 Task: Look for space in Highland, United States from 10th June, 2023 to 25th June, 2023 for 4 adults in price range Rs.10000 to Rs.15000. Place can be private room with 4 bedrooms having 4 beds and 4 bathrooms. Property type can be house, flat, guest house, hotel. Amenities needed are: wifi, TV, free parkinig on premises, gym, breakfast. Booking option can be shelf check-in. Required host language is English.
Action: Mouse moved to (443, 126)
Screenshot: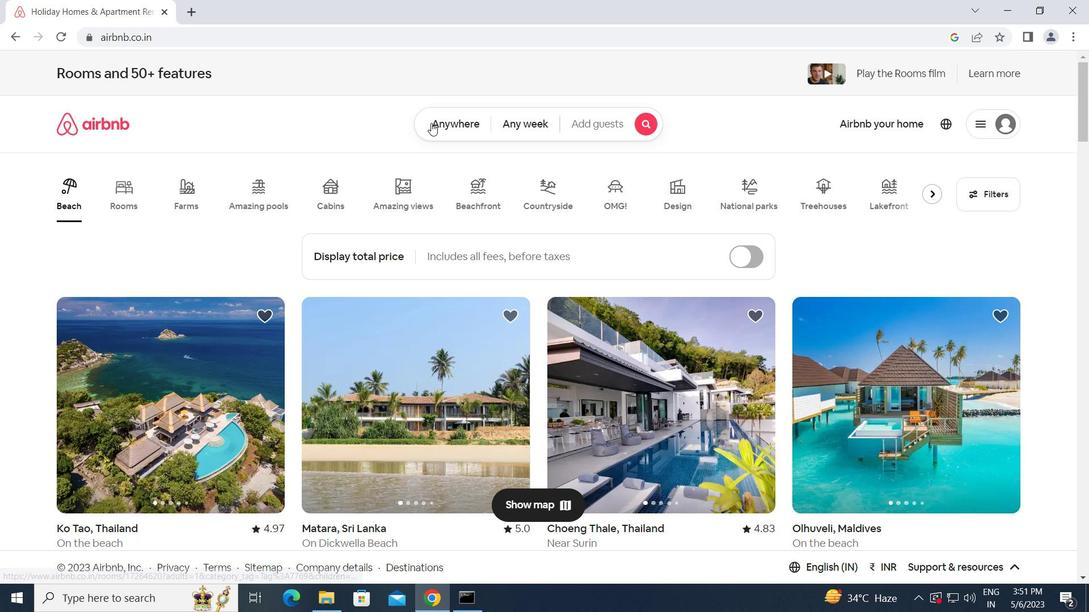 
Action: Mouse pressed left at (443, 126)
Screenshot: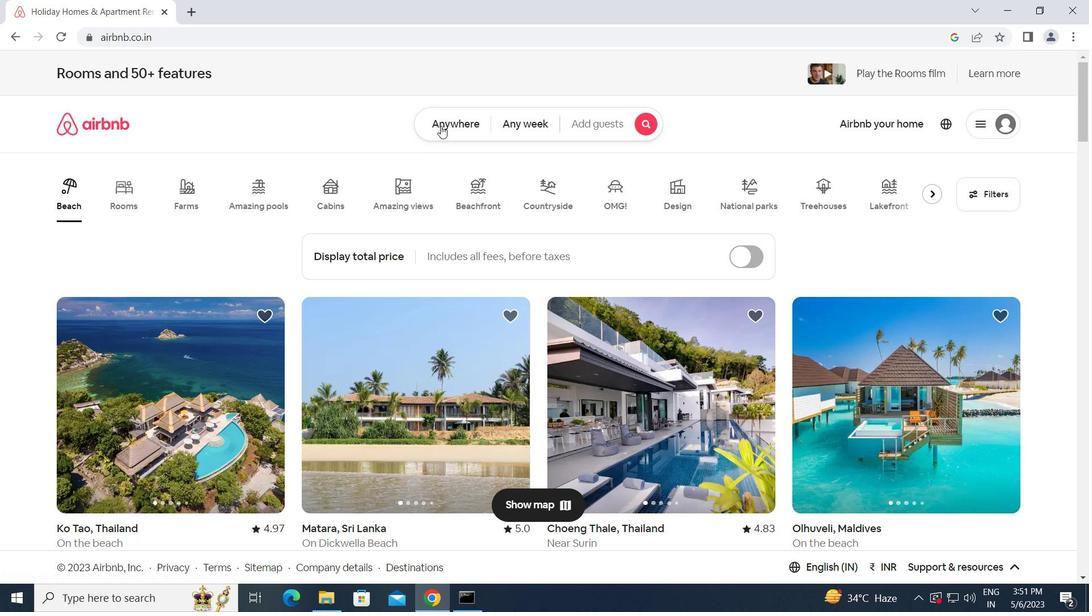
Action: Mouse moved to (372, 182)
Screenshot: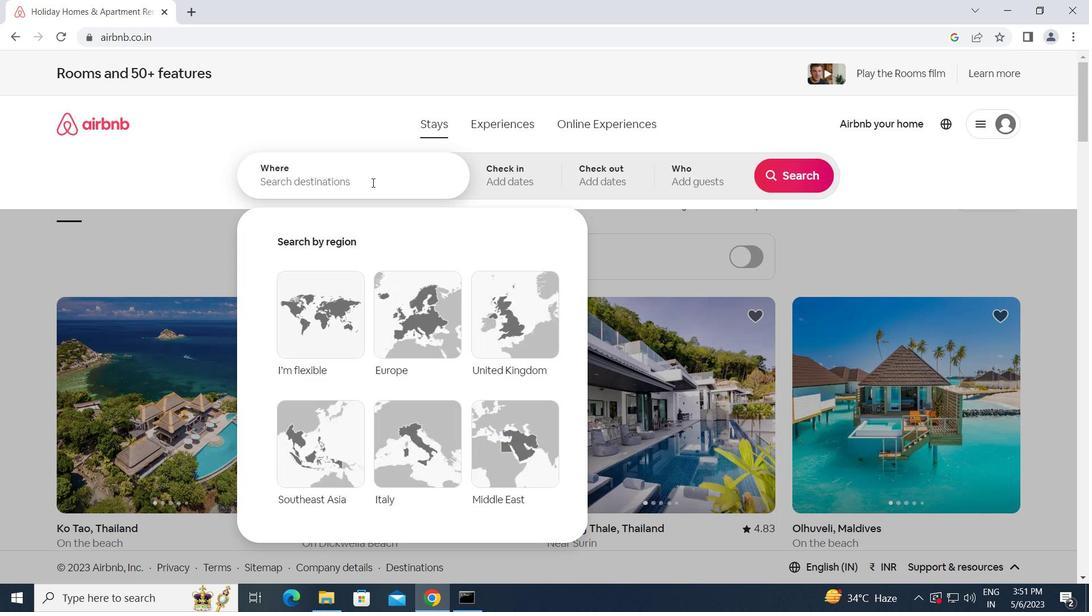 
Action: Mouse pressed left at (372, 182)
Screenshot: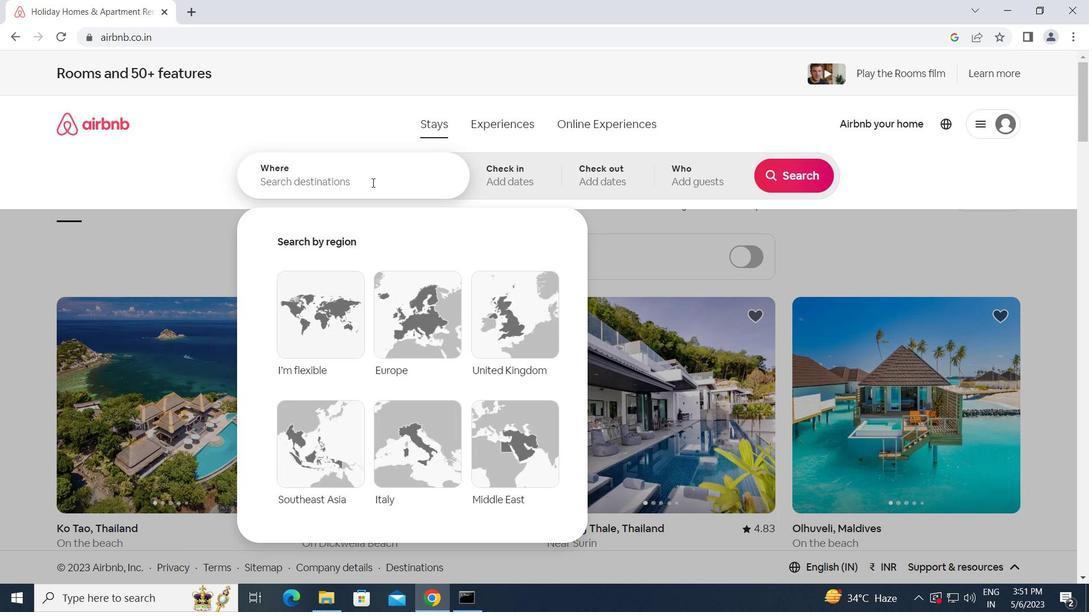
Action: Key pressed h<Key.caps_lock>ighland,<Key.space><Key.caps_lock>u<Key.caps_lock>nited<Key.space><Key.caps_lock>s<Key.caps_lock>tates<Key.enter>
Screenshot: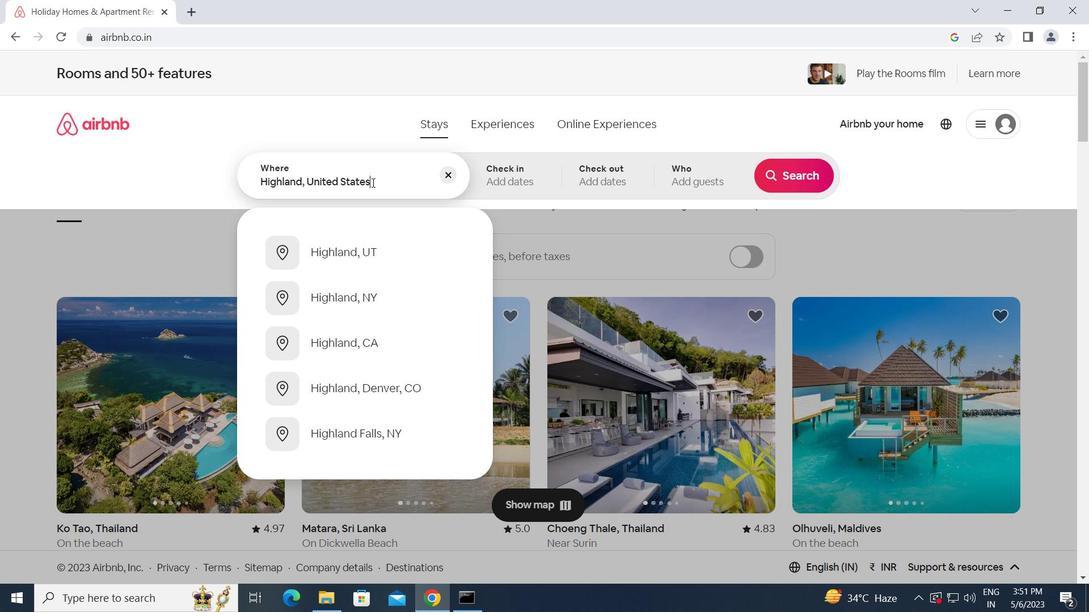 
Action: Mouse moved to (771, 385)
Screenshot: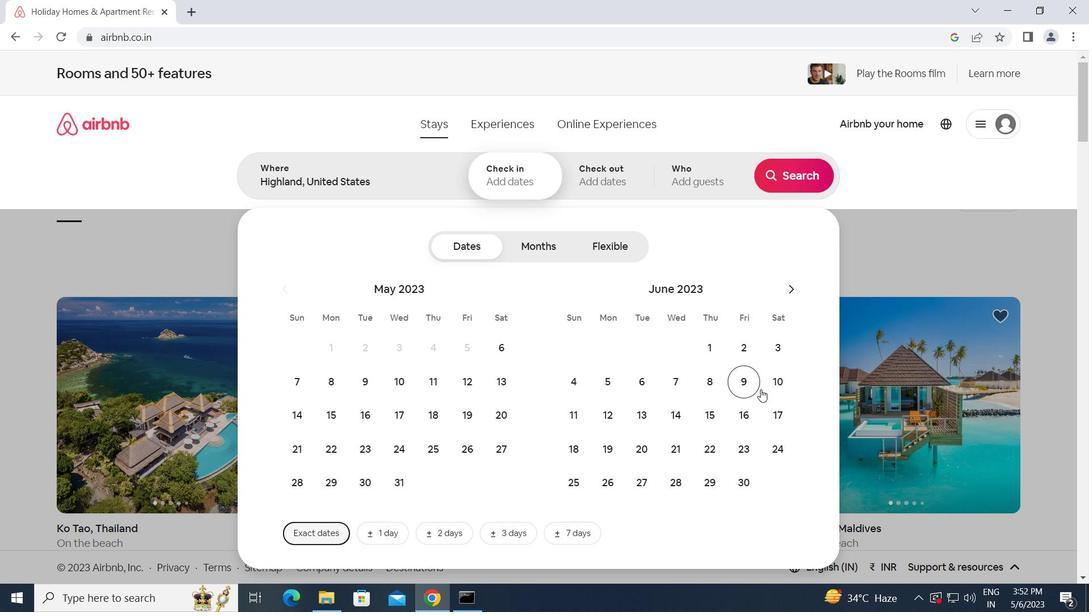 
Action: Mouse pressed left at (771, 385)
Screenshot: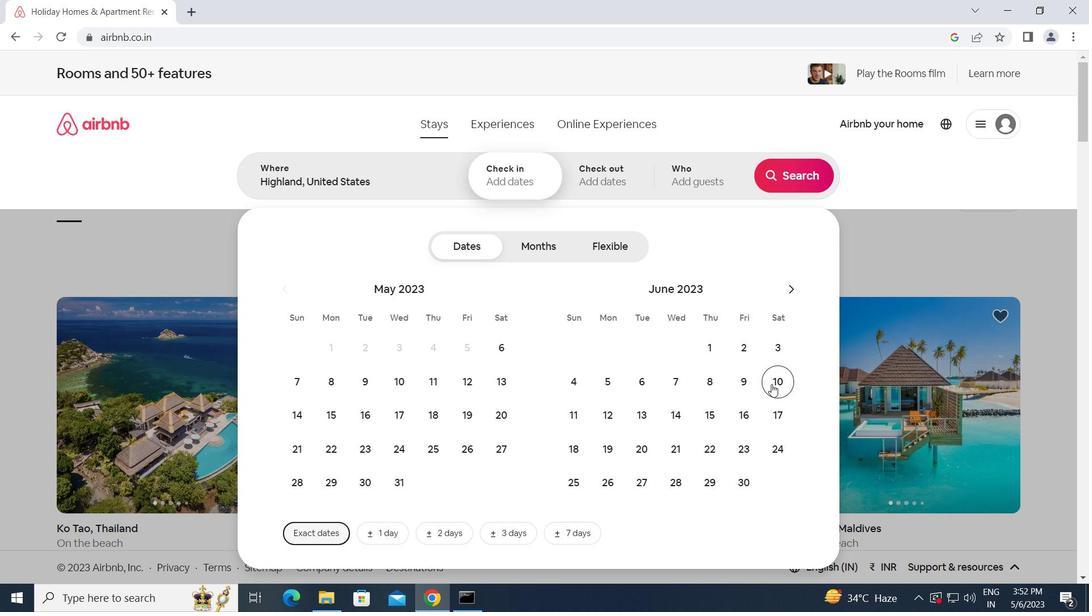 
Action: Mouse moved to (571, 481)
Screenshot: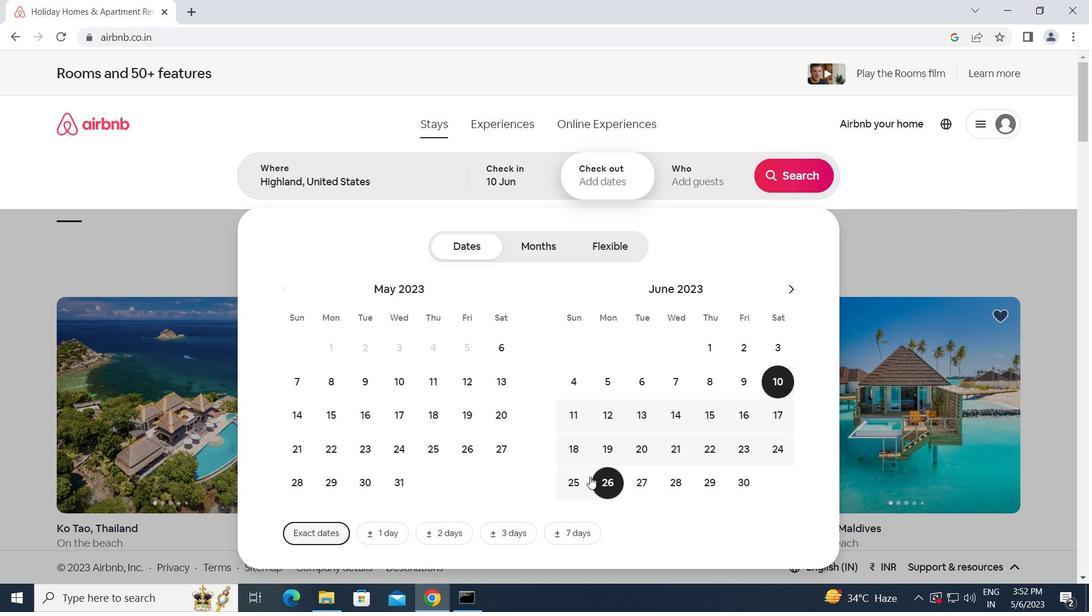 
Action: Mouse pressed left at (571, 481)
Screenshot: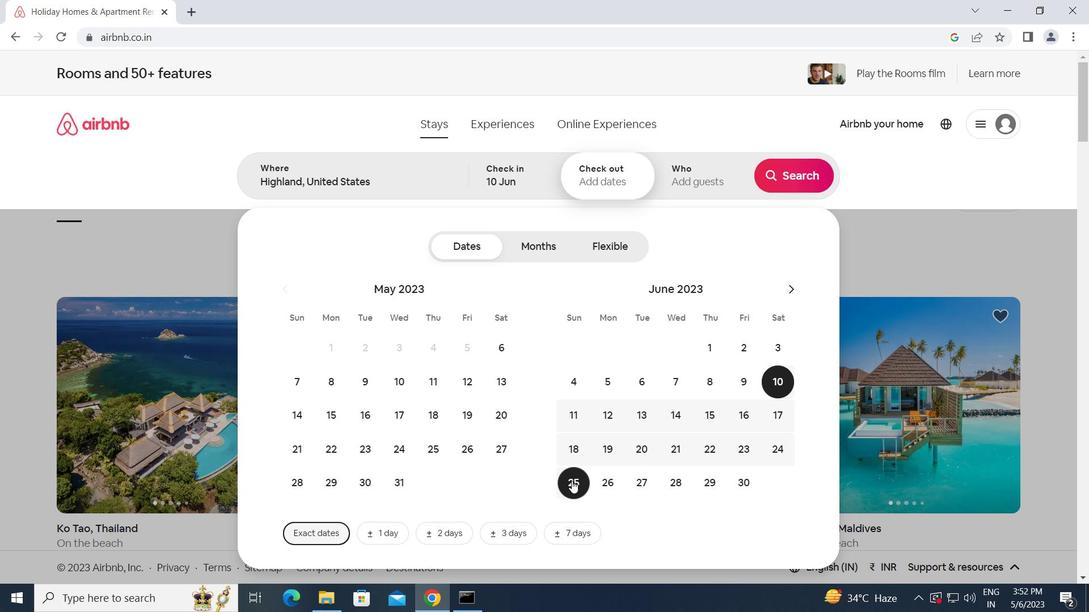 
Action: Mouse moved to (698, 177)
Screenshot: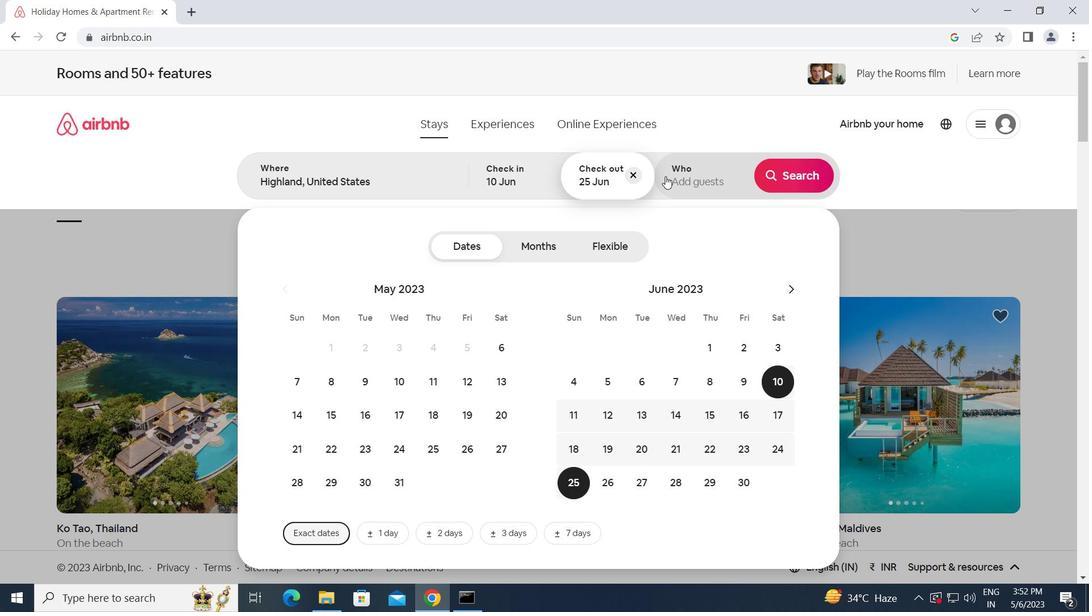 
Action: Mouse pressed left at (698, 177)
Screenshot: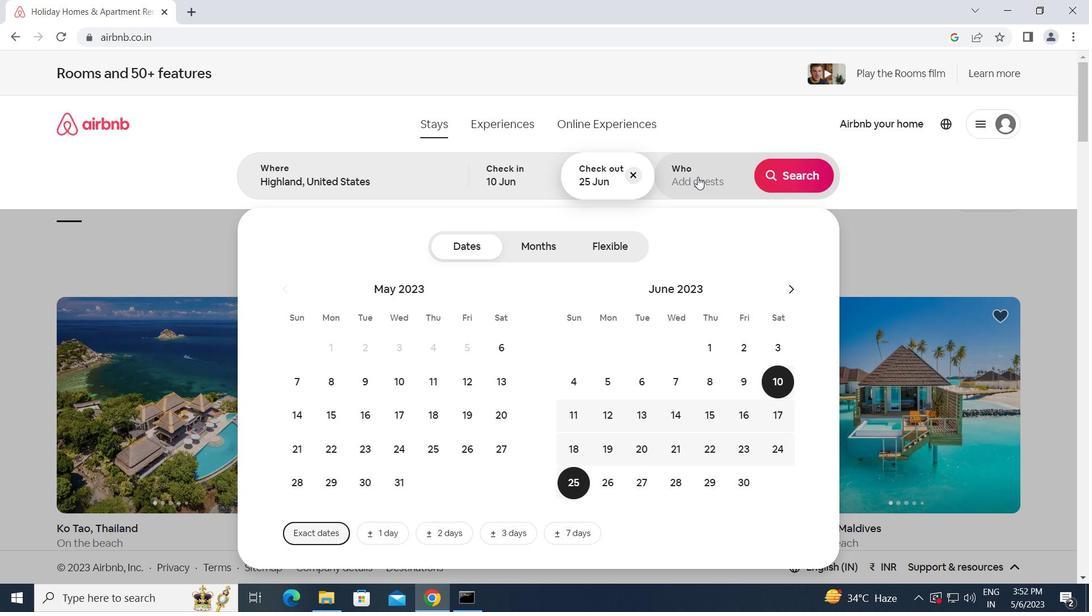 
Action: Mouse moved to (795, 258)
Screenshot: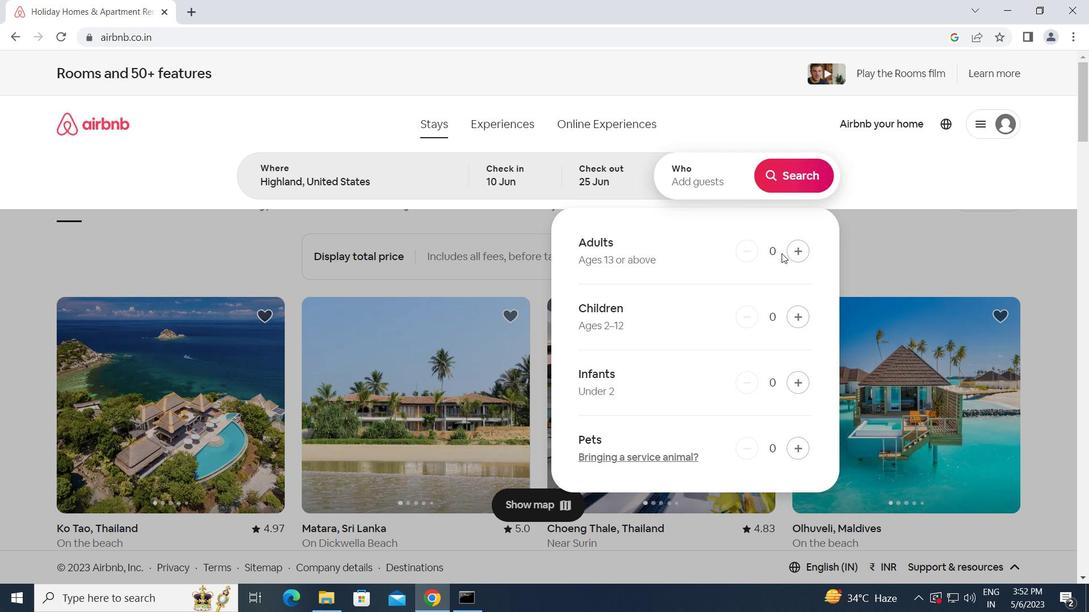 
Action: Mouse pressed left at (795, 258)
Screenshot: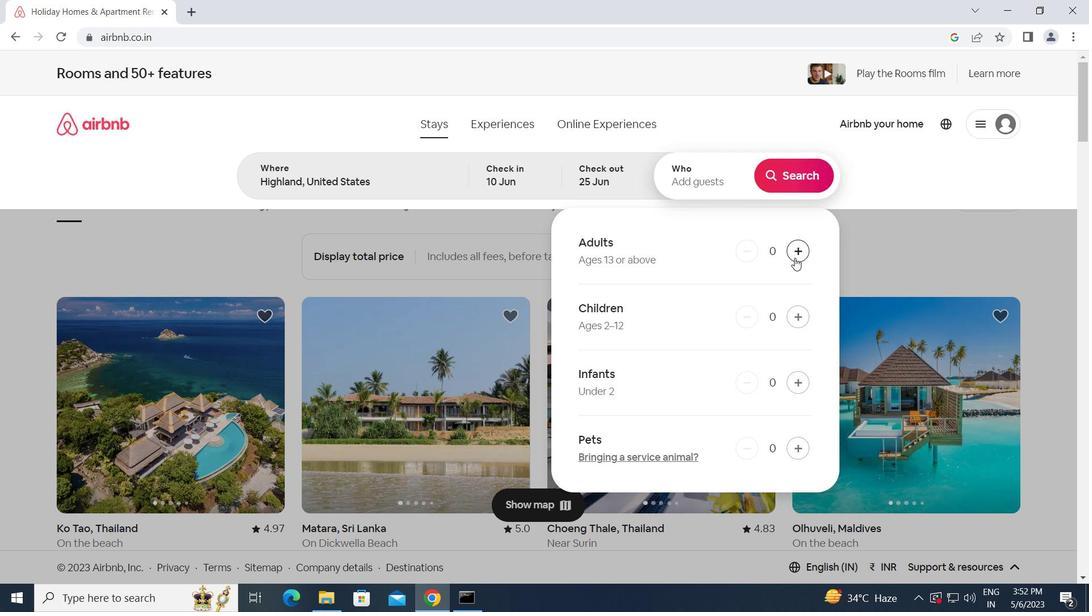 
Action: Mouse pressed left at (795, 258)
Screenshot: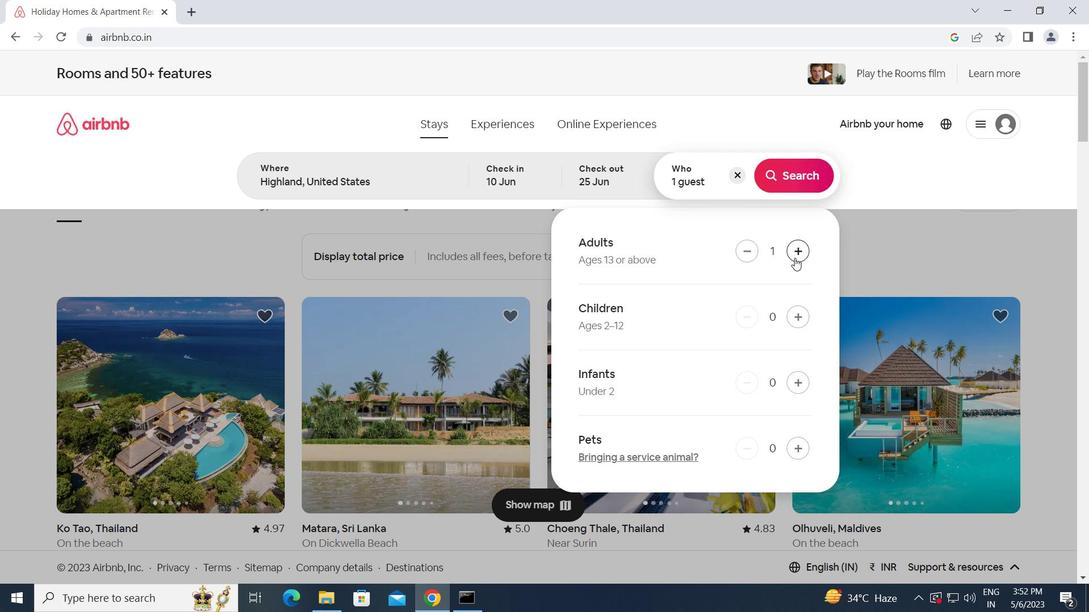 
Action: Mouse pressed left at (795, 258)
Screenshot: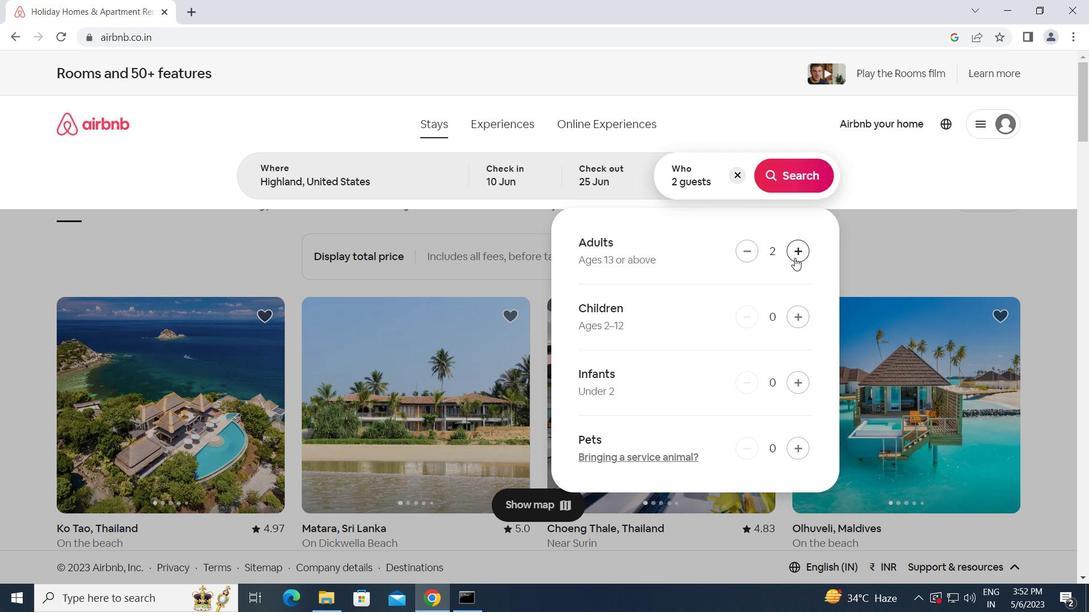 
Action: Mouse pressed left at (795, 258)
Screenshot: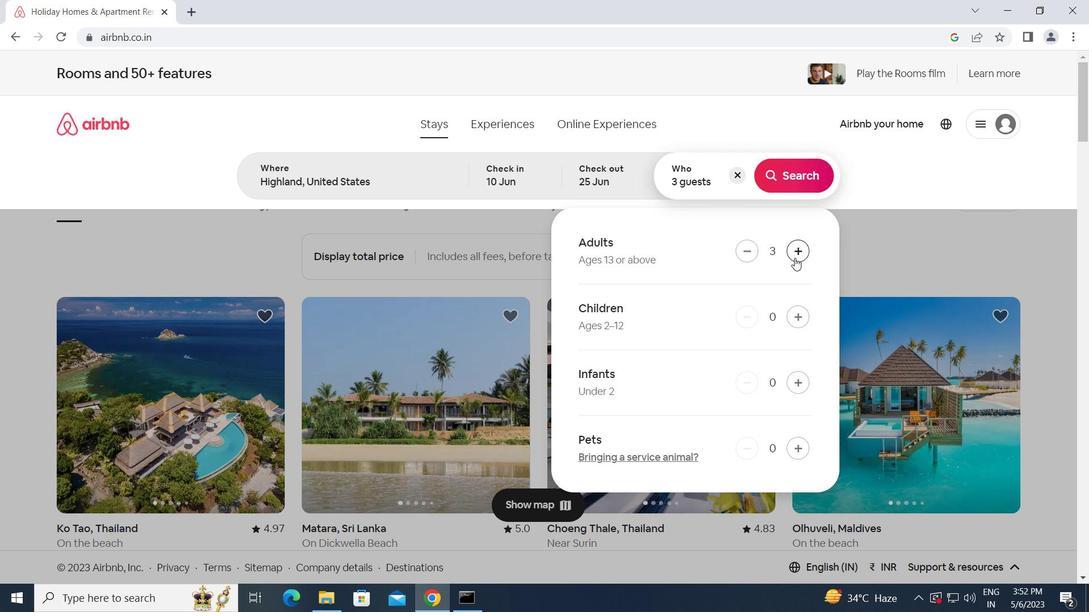 
Action: Mouse moved to (788, 173)
Screenshot: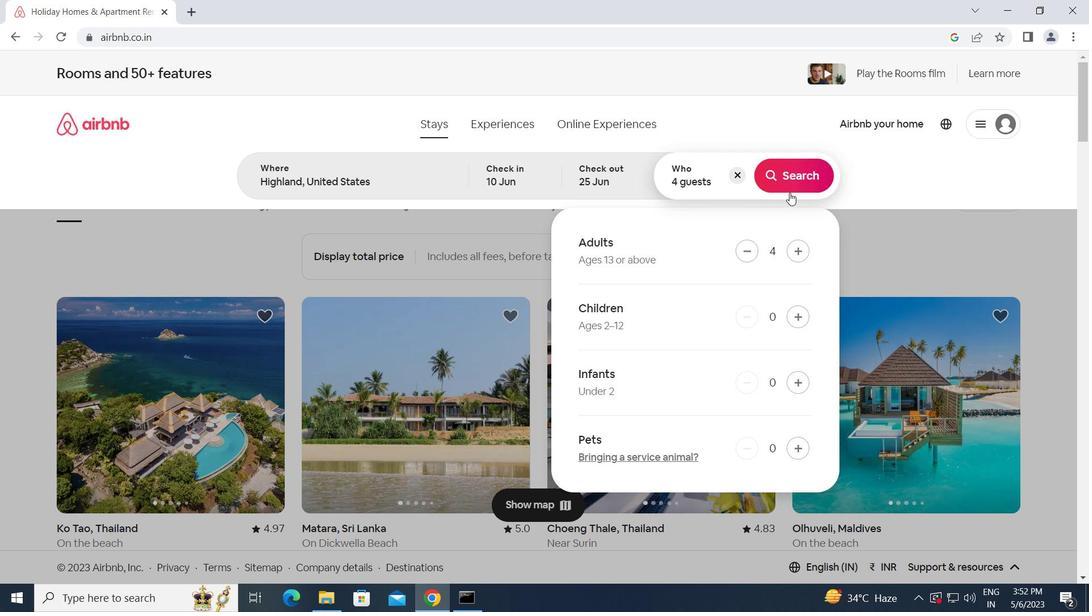 
Action: Mouse pressed left at (788, 173)
Screenshot: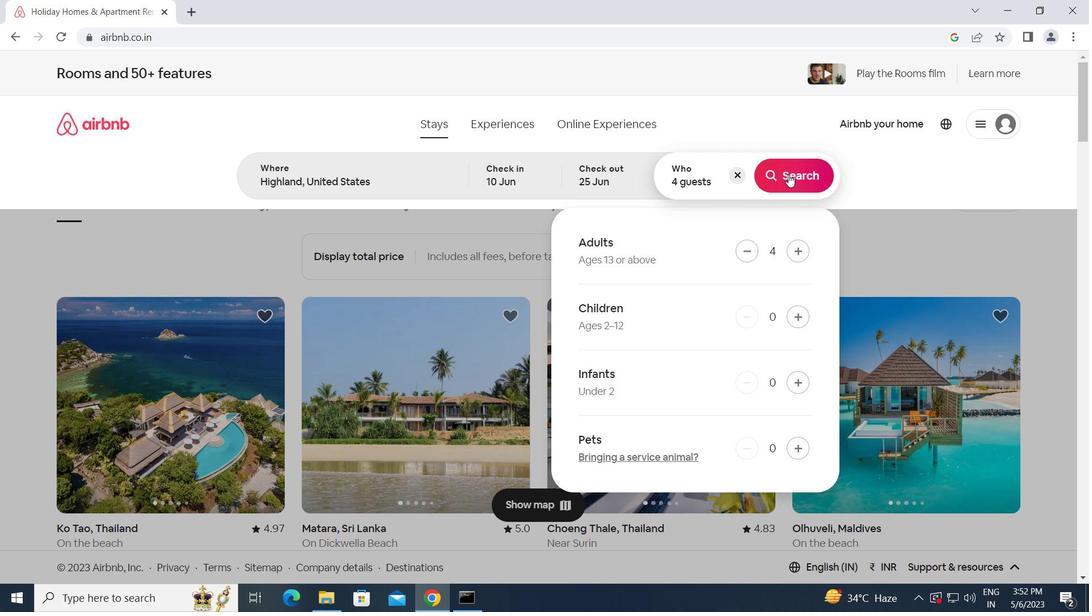 
Action: Mouse moved to (1037, 137)
Screenshot: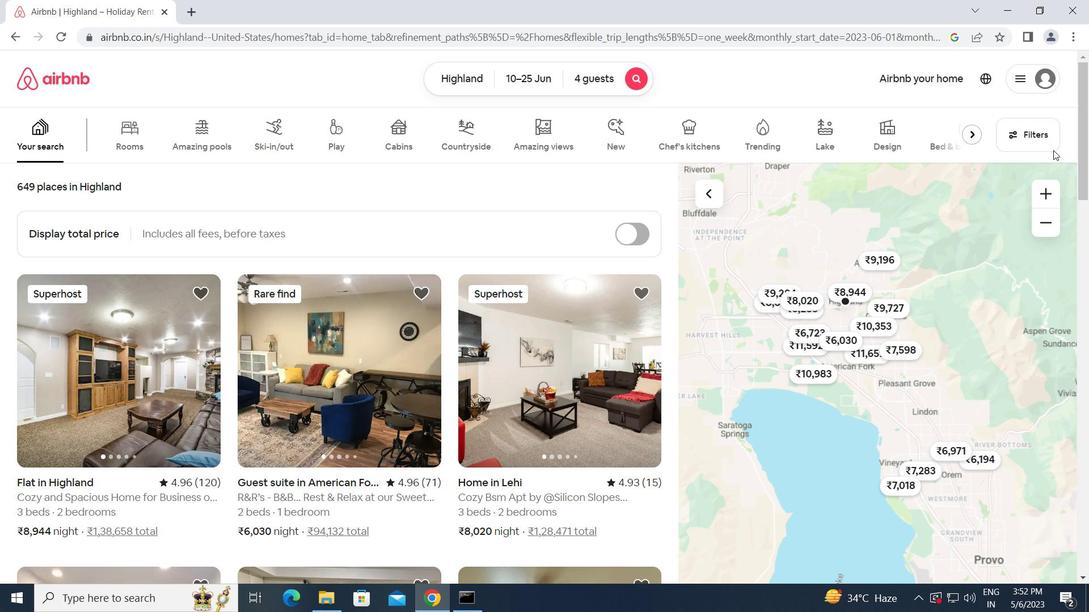 
Action: Mouse pressed left at (1037, 137)
Screenshot: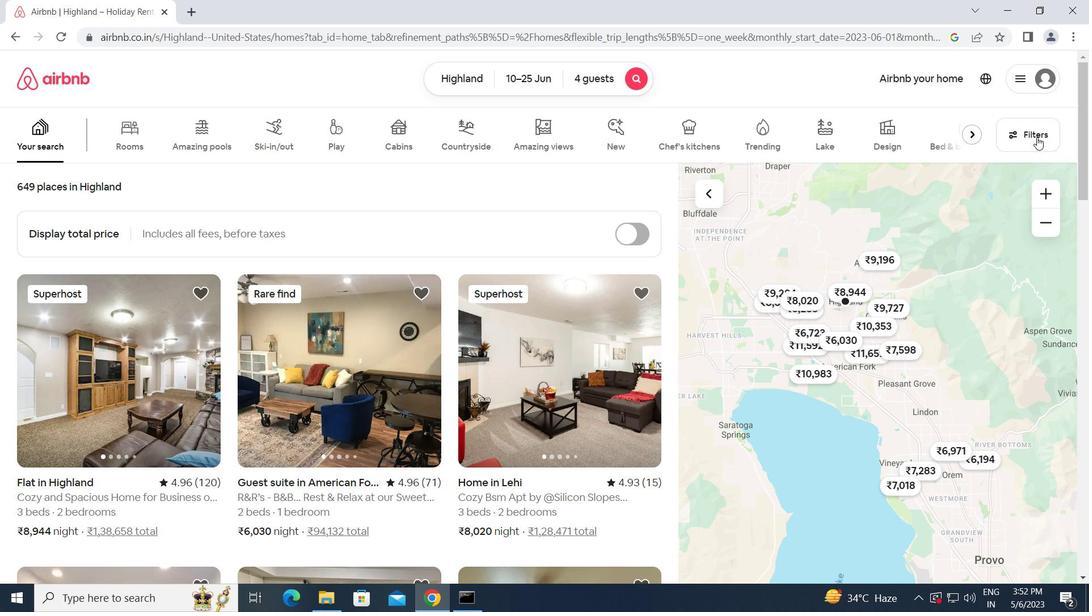 
Action: Mouse moved to (286, 395)
Screenshot: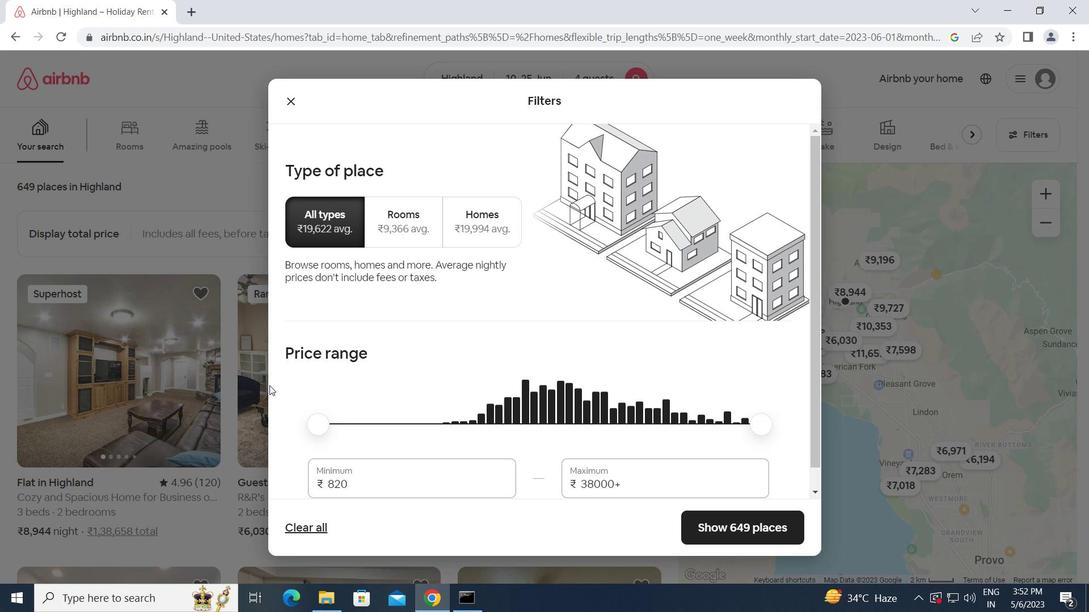 
Action: Mouse scrolled (286, 394) with delta (0, 0)
Screenshot: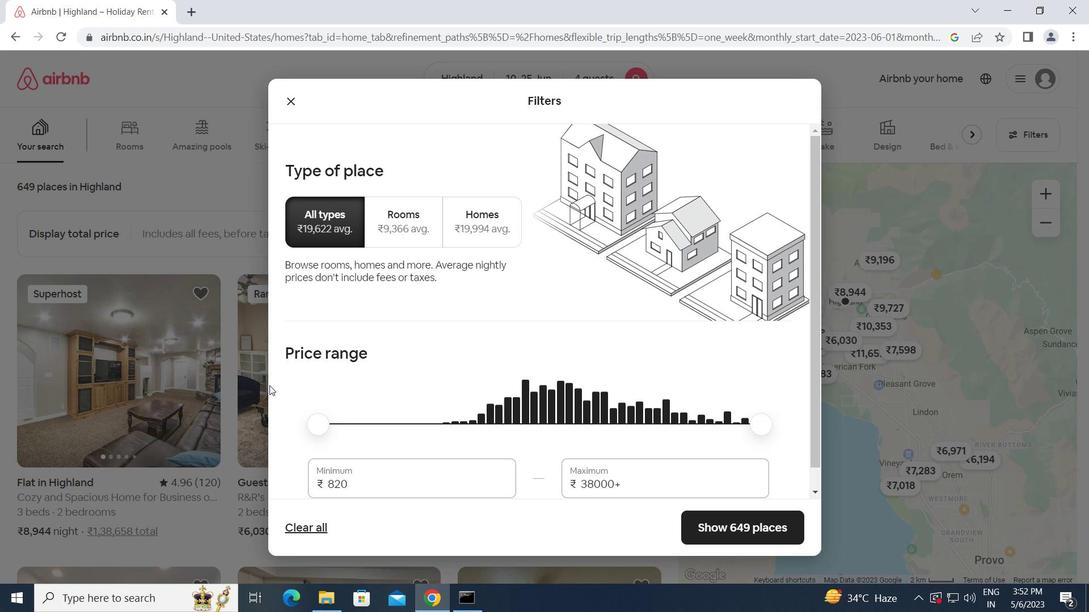 
Action: Mouse moved to (288, 401)
Screenshot: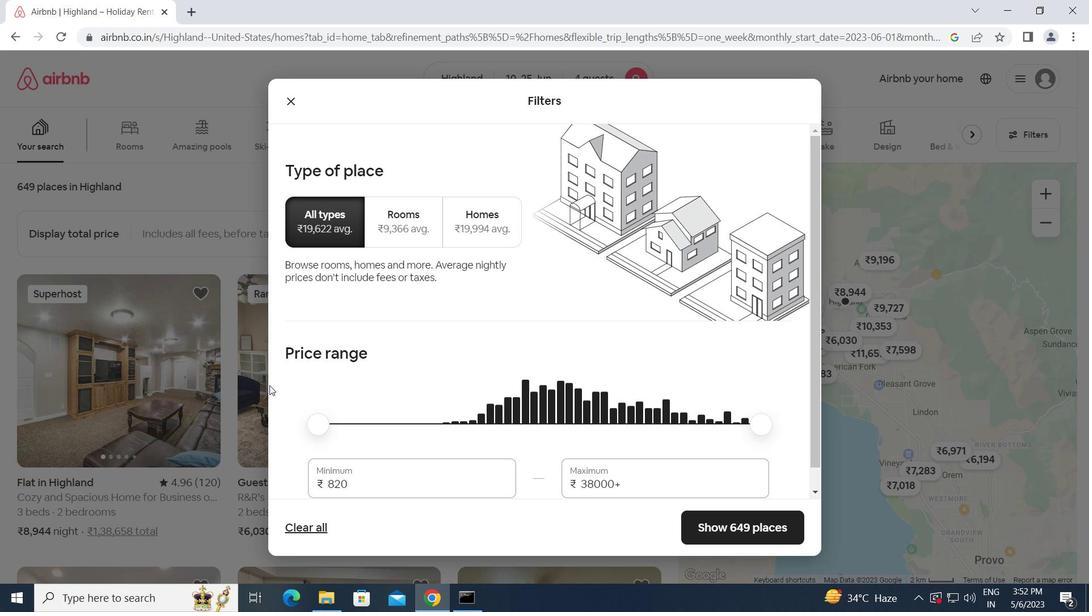 
Action: Mouse scrolled (288, 401) with delta (0, 0)
Screenshot: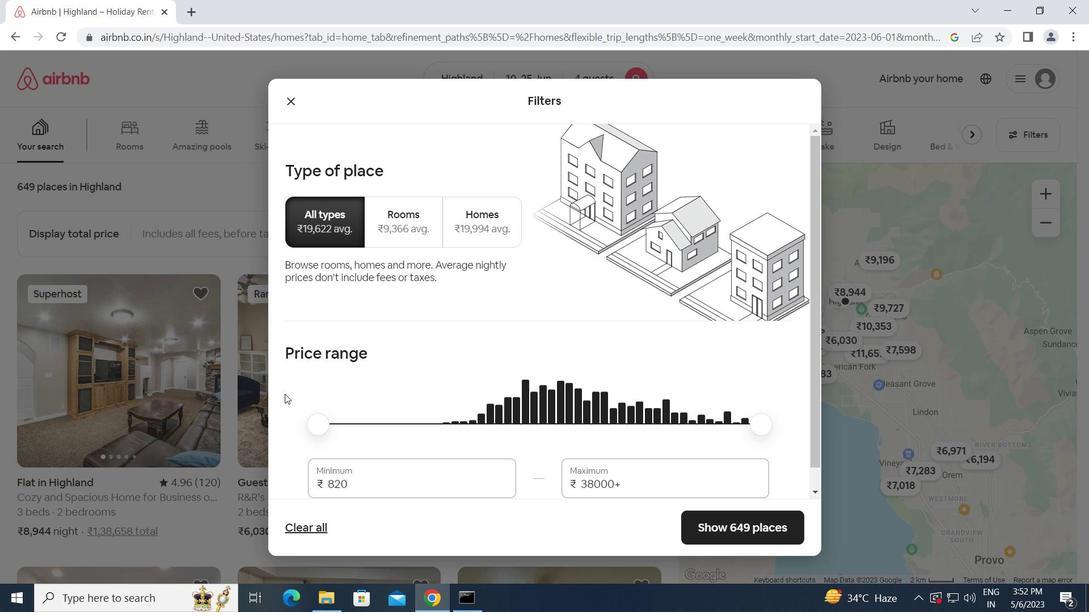 
Action: Mouse moved to (362, 347)
Screenshot: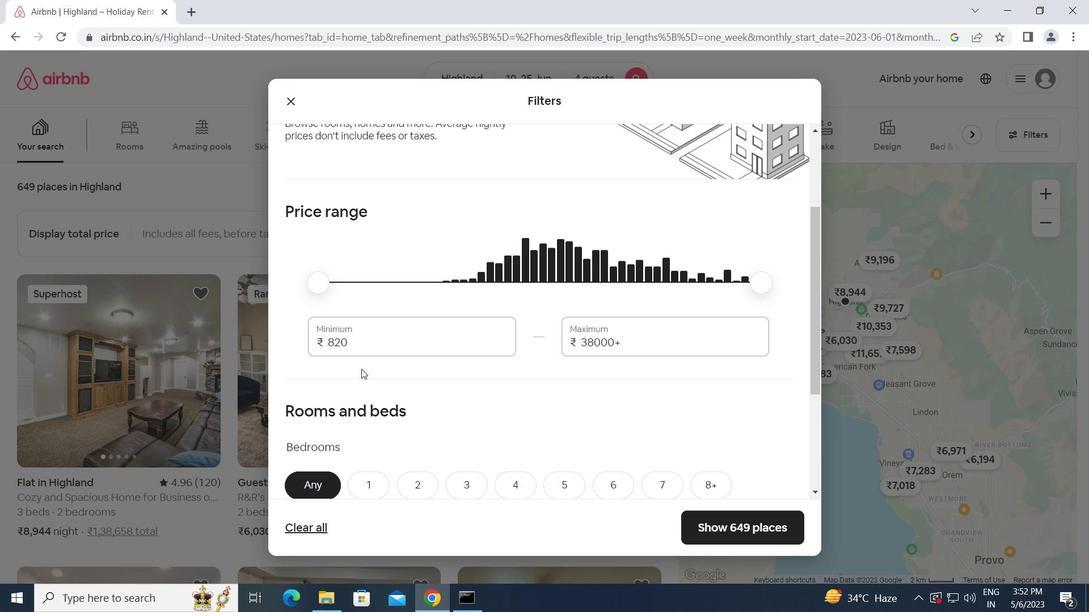 
Action: Mouse pressed left at (362, 347)
Screenshot: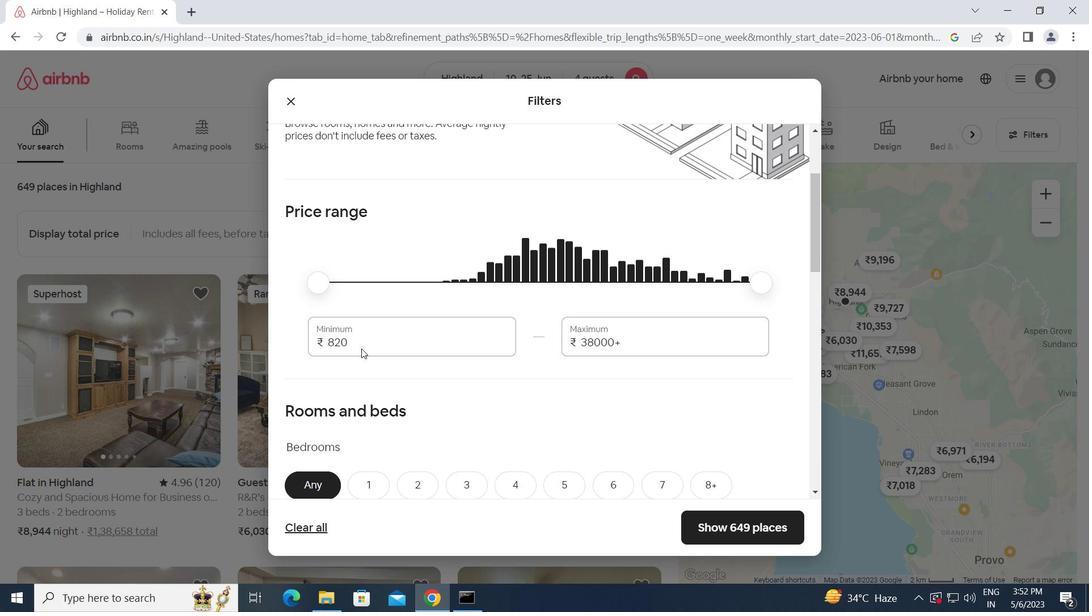
Action: Mouse moved to (273, 345)
Screenshot: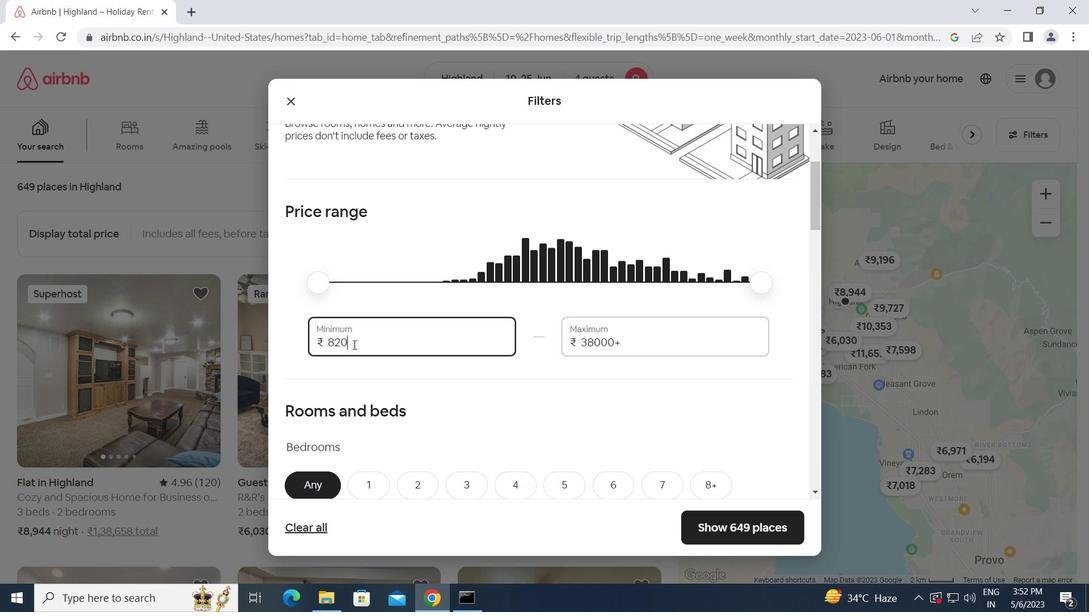 
Action: Key pressed 10000<Key.tab>1500
Screenshot: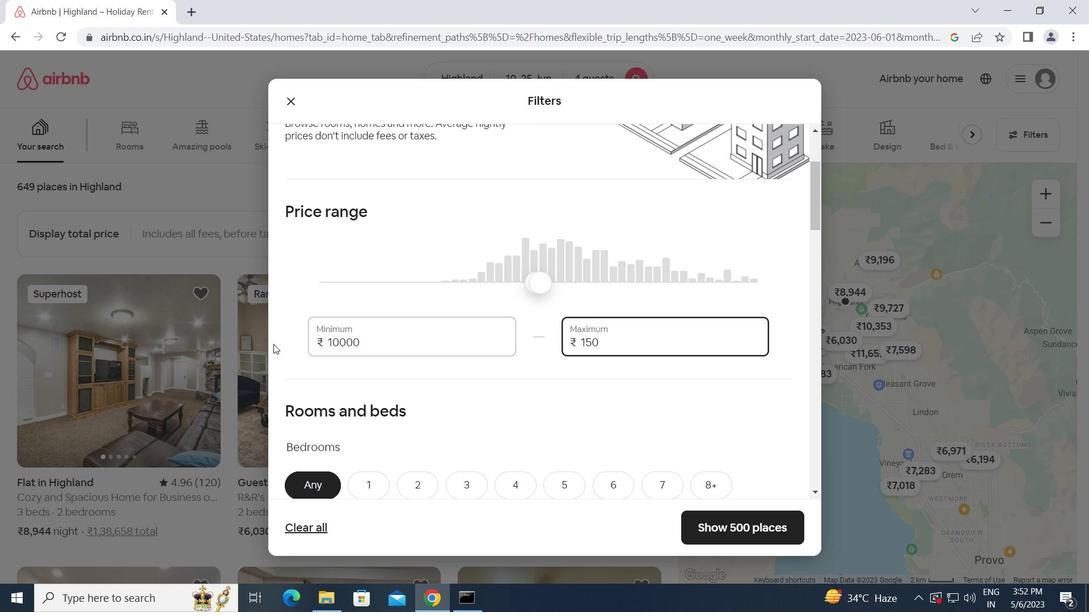 
Action: Mouse moved to (287, 363)
Screenshot: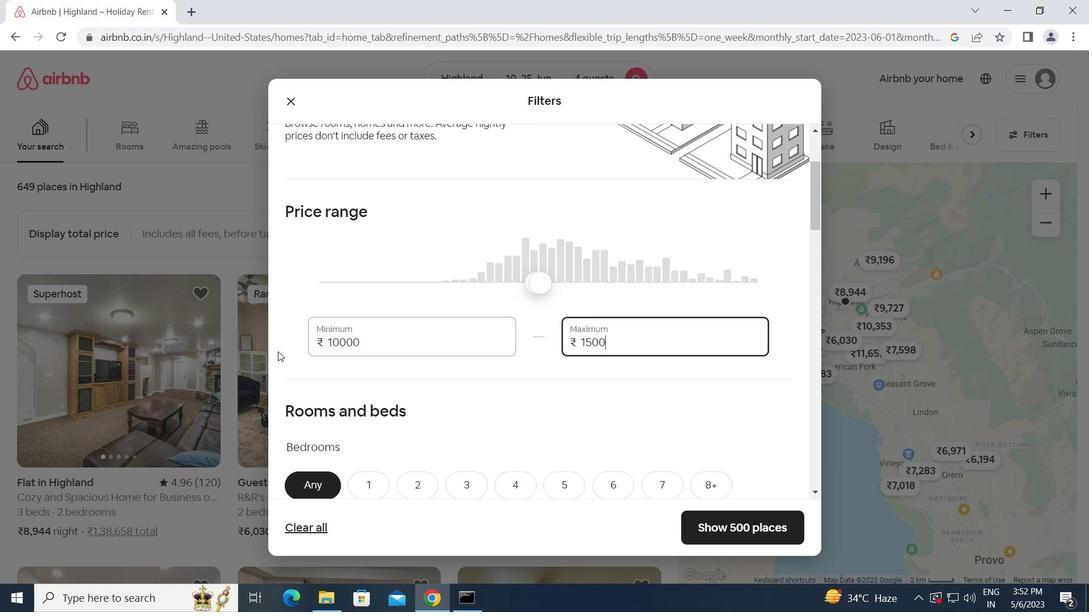 
Action: Key pressed 0
Screenshot: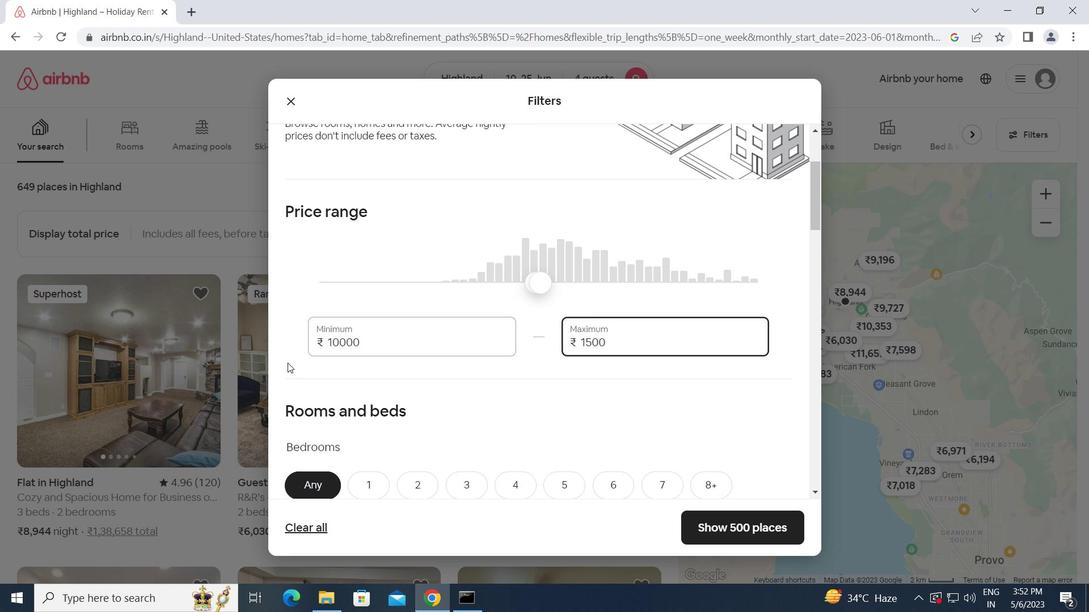 
Action: Mouse moved to (361, 386)
Screenshot: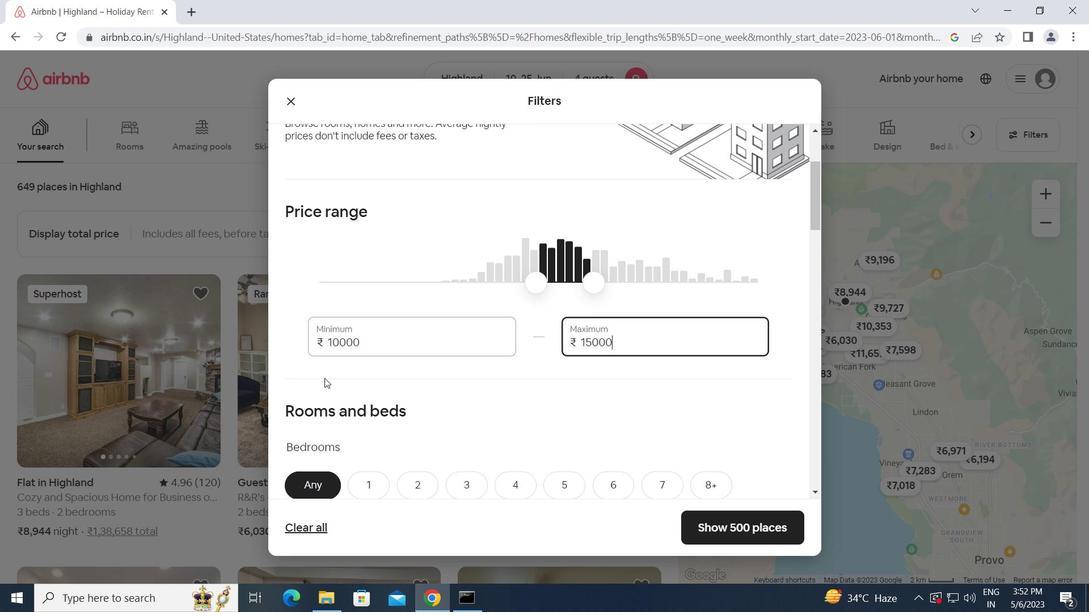 
Action: Mouse scrolled (361, 385) with delta (0, 0)
Screenshot: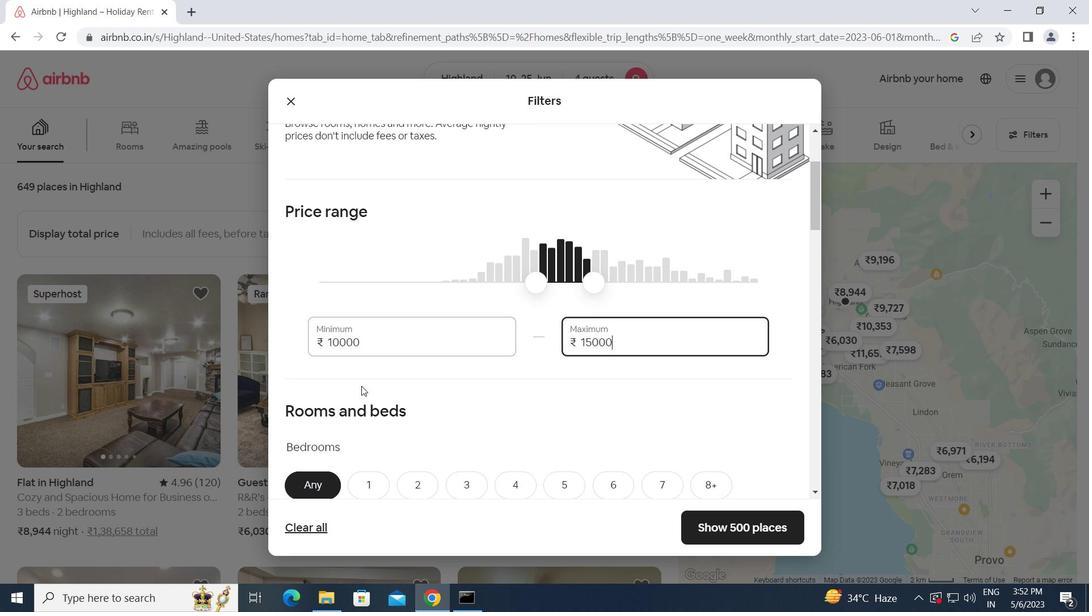
Action: Mouse scrolled (361, 385) with delta (0, 0)
Screenshot: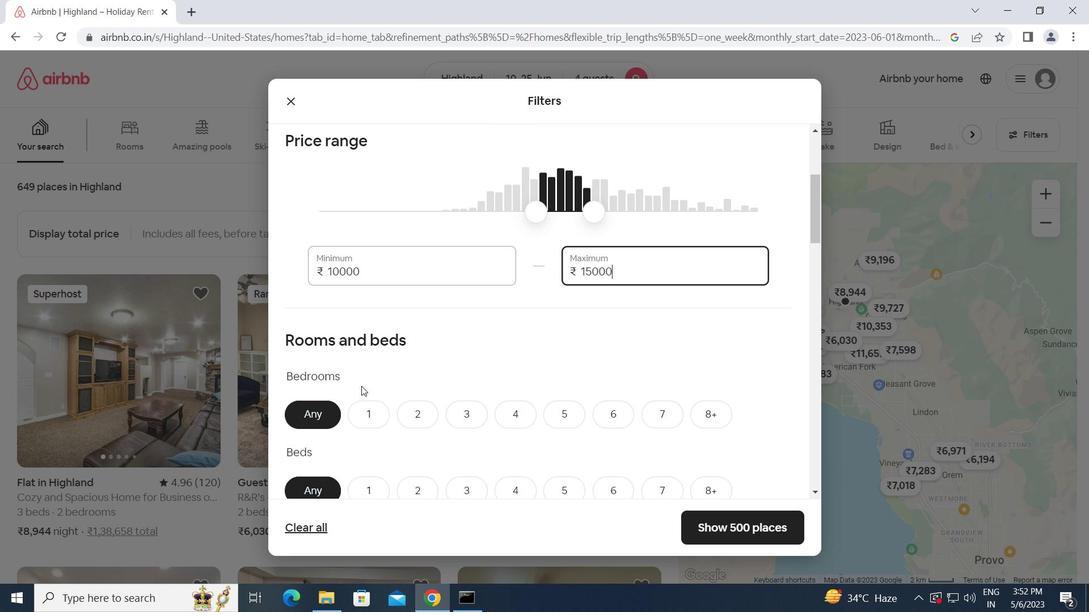 
Action: Mouse scrolled (361, 385) with delta (0, 0)
Screenshot: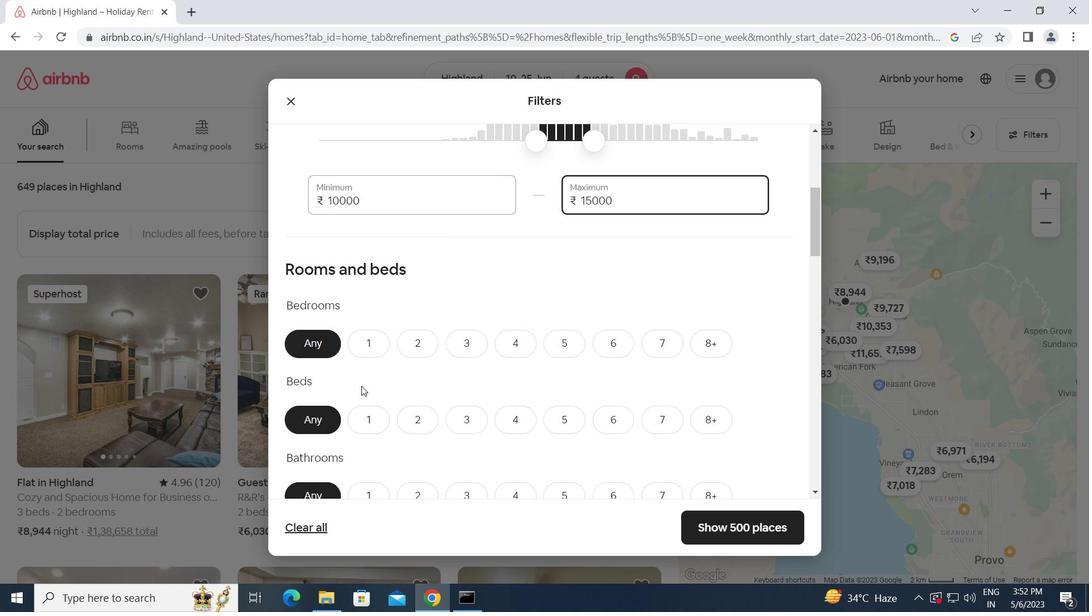 
Action: Mouse moved to (519, 278)
Screenshot: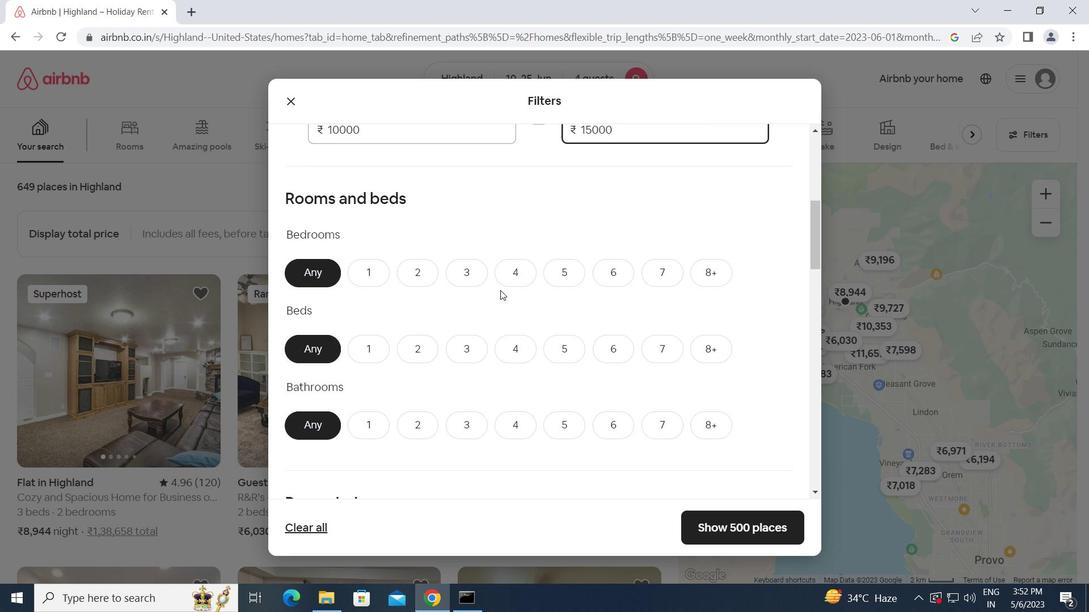 
Action: Mouse pressed left at (519, 278)
Screenshot: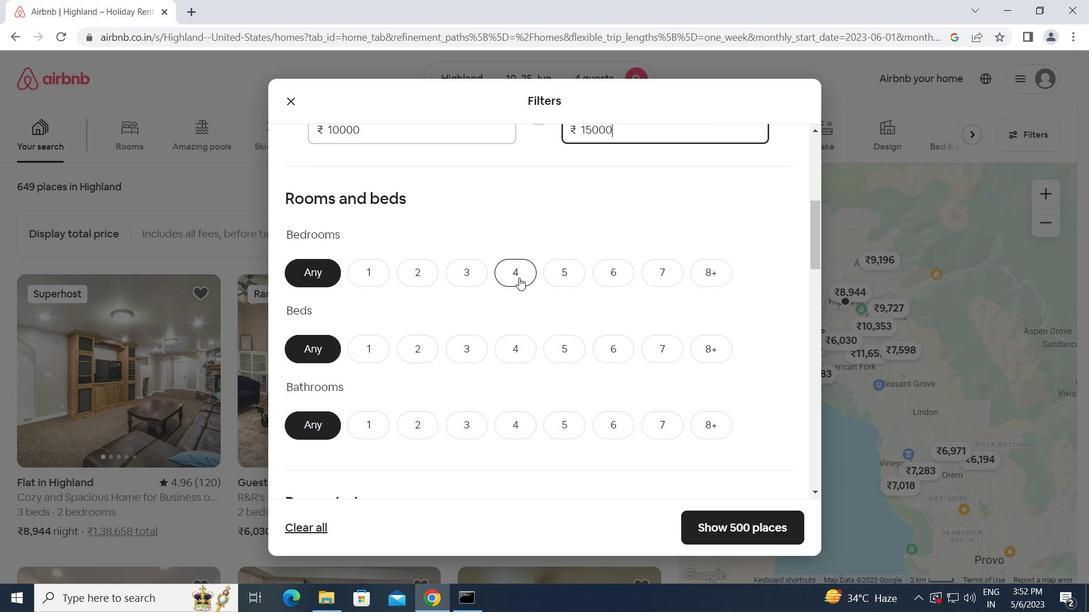
Action: Mouse moved to (519, 344)
Screenshot: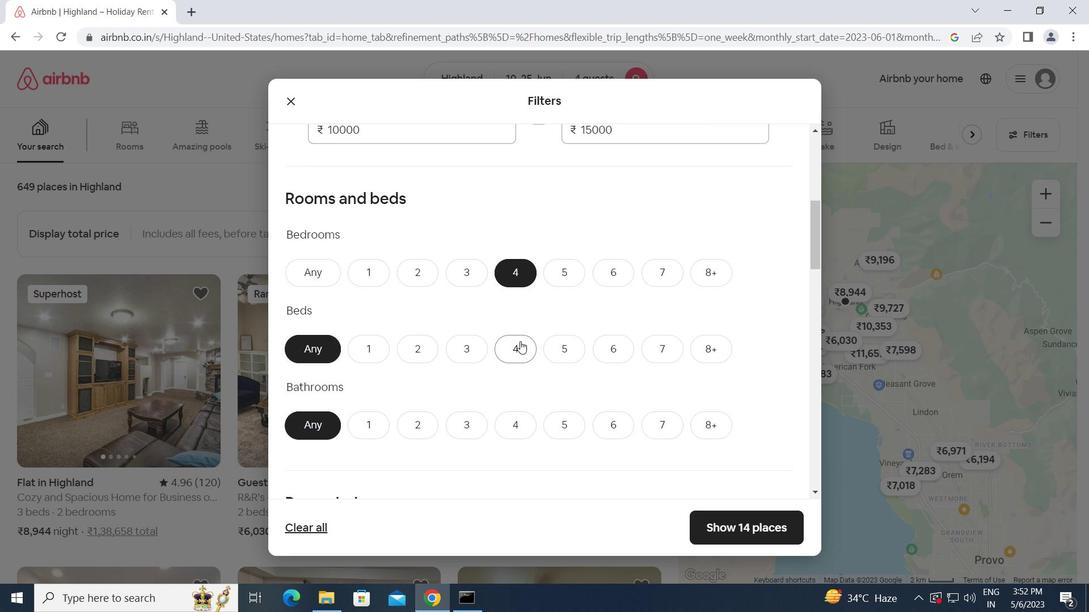 
Action: Mouse pressed left at (519, 344)
Screenshot: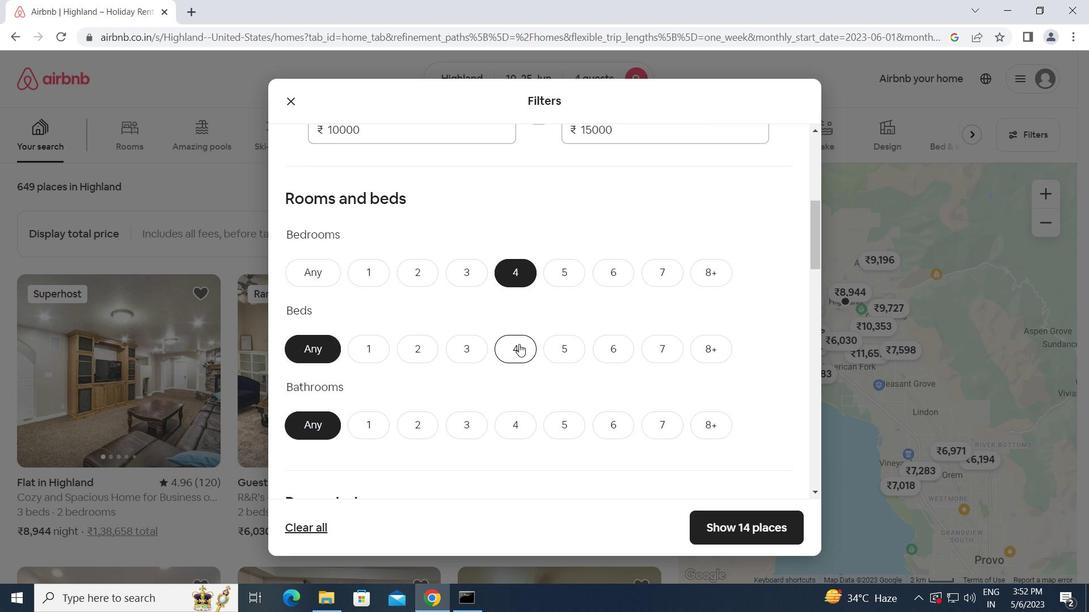 
Action: Mouse moved to (512, 427)
Screenshot: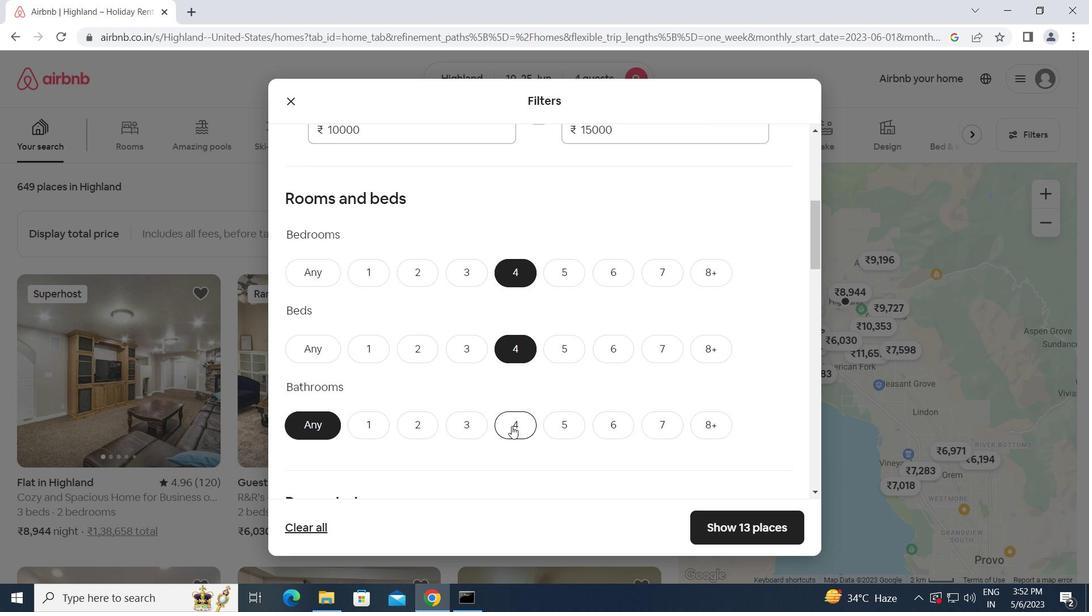 
Action: Mouse pressed left at (512, 427)
Screenshot: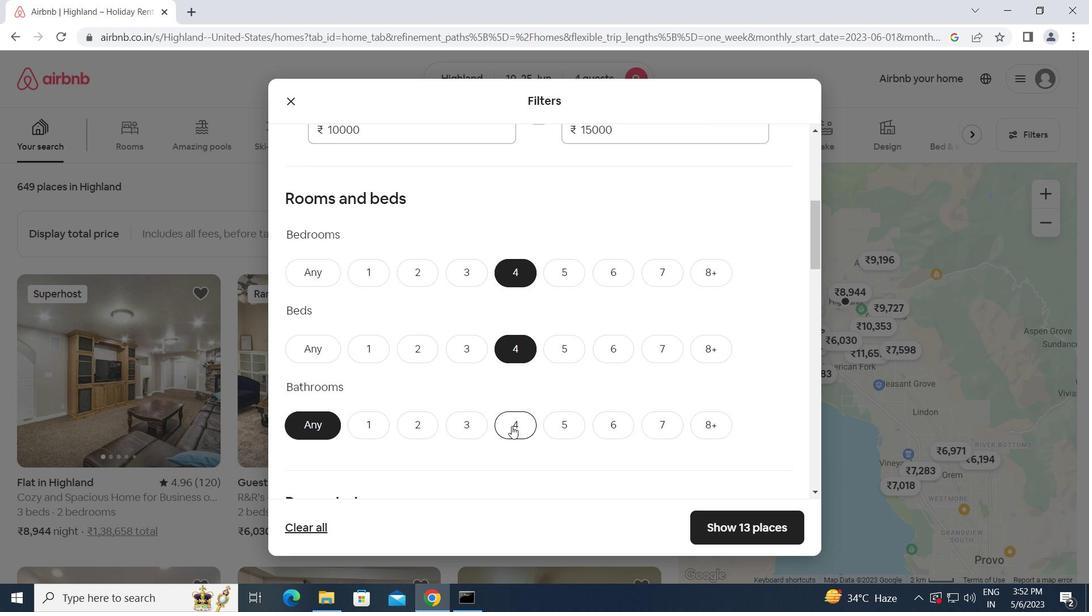 
Action: Mouse moved to (507, 442)
Screenshot: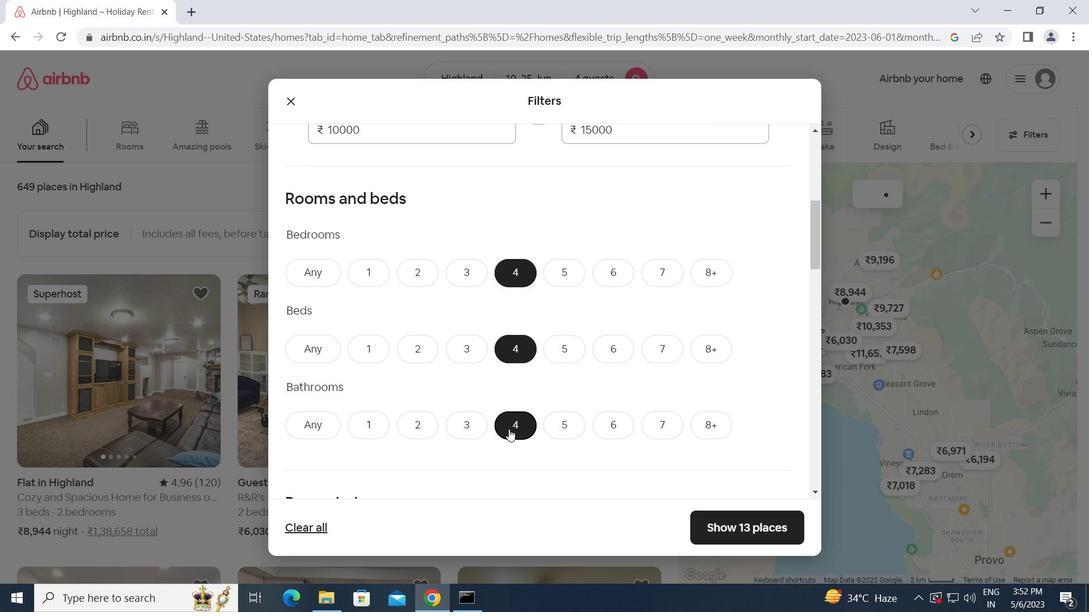
Action: Mouse scrolled (507, 442) with delta (0, 0)
Screenshot: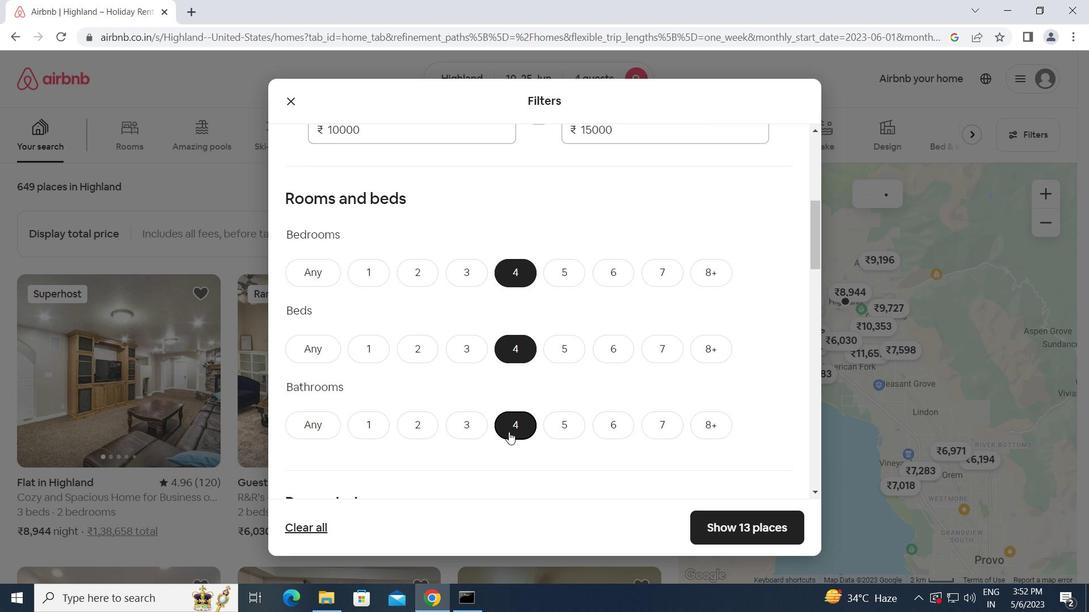 
Action: Mouse scrolled (507, 442) with delta (0, 0)
Screenshot: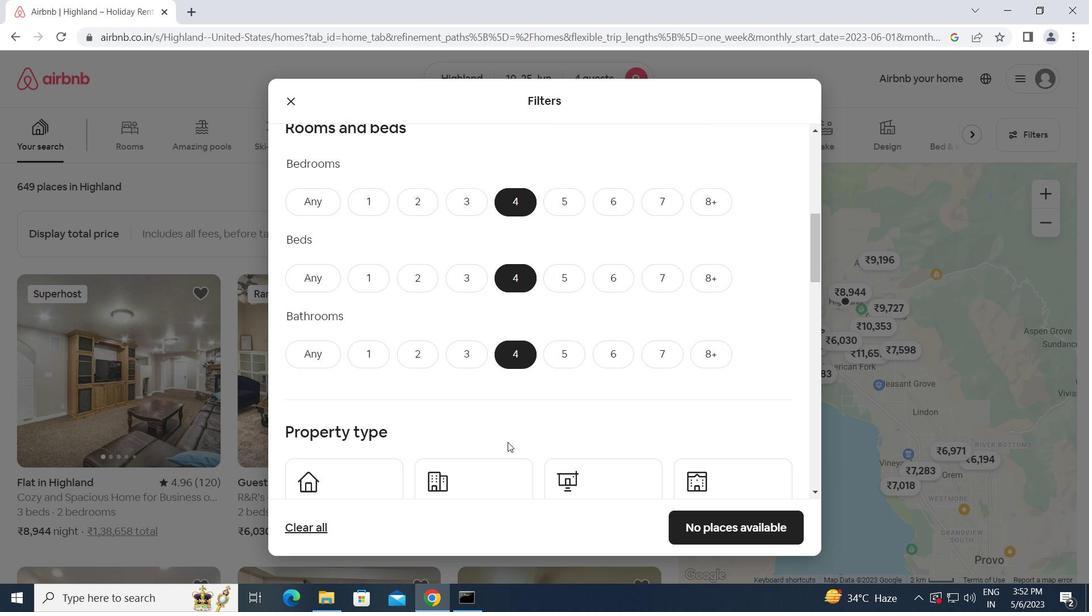 
Action: Mouse scrolled (507, 442) with delta (0, 0)
Screenshot: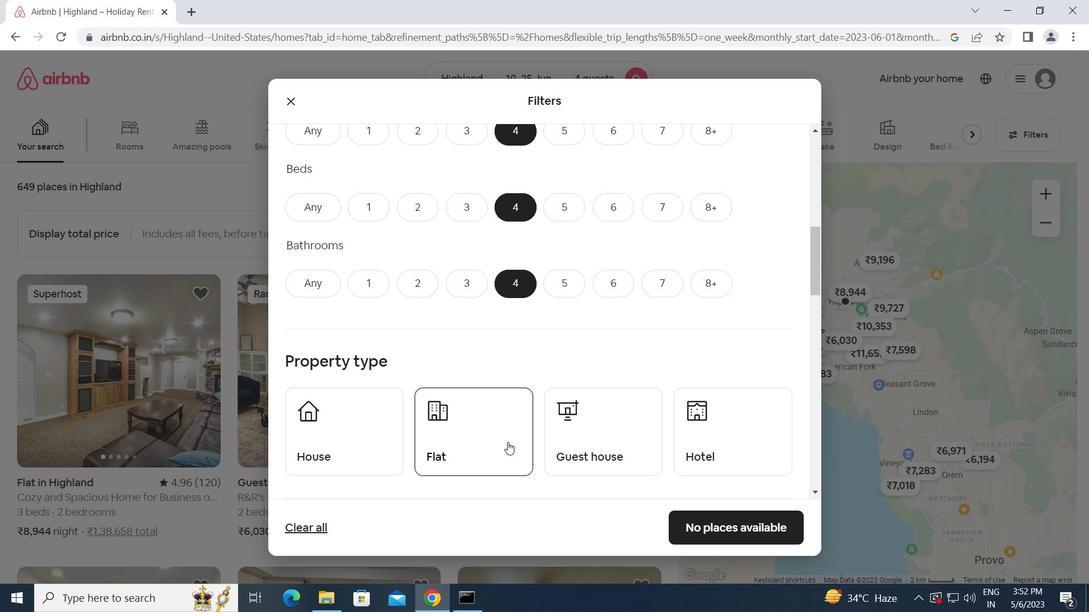 
Action: Mouse moved to (356, 368)
Screenshot: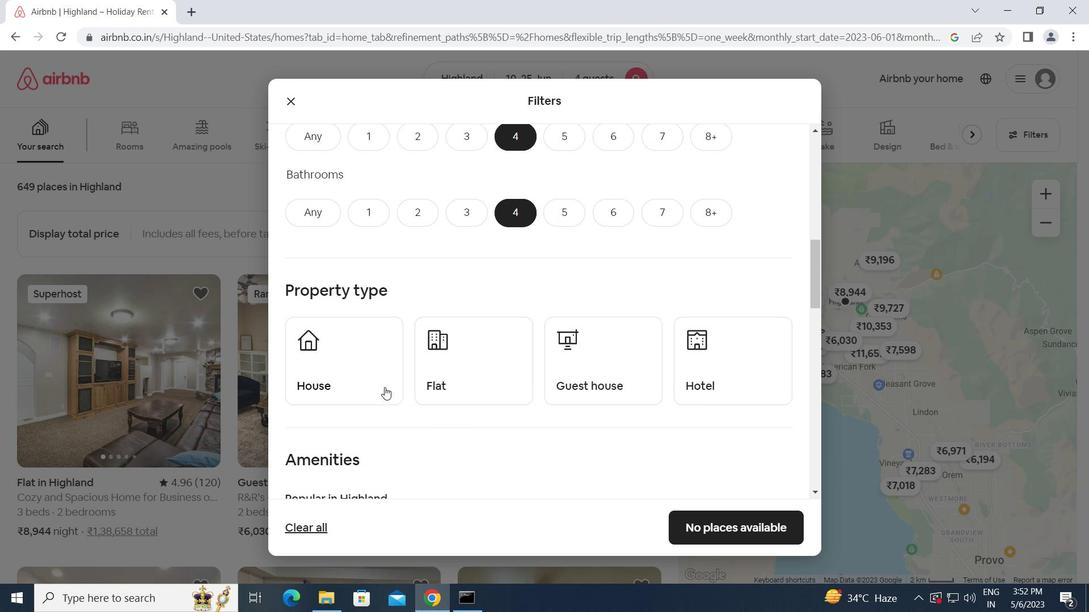
Action: Mouse pressed left at (356, 368)
Screenshot: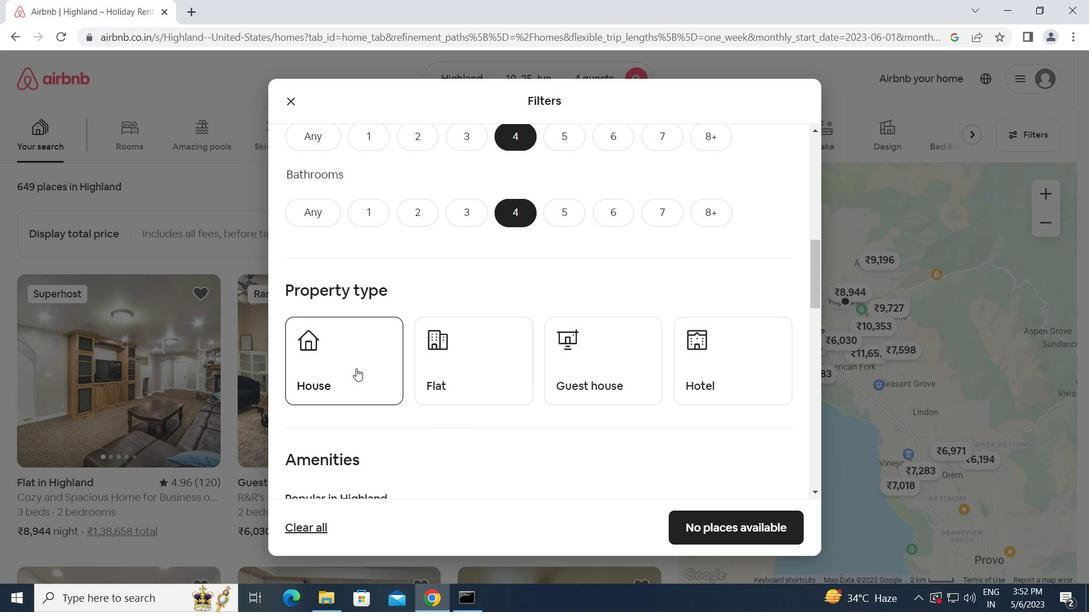 
Action: Mouse moved to (489, 363)
Screenshot: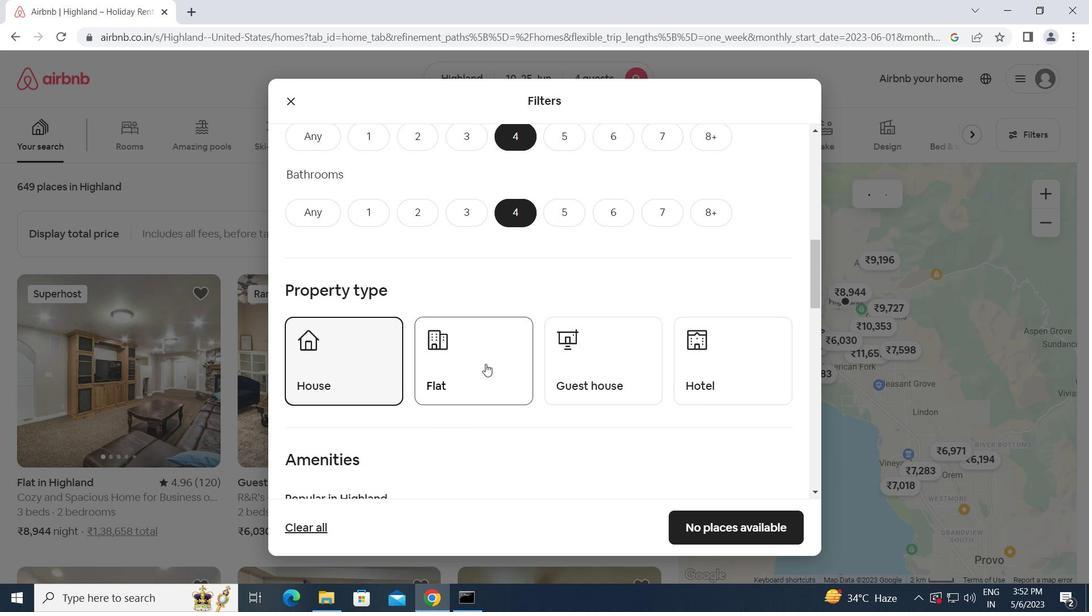 
Action: Mouse pressed left at (489, 363)
Screenshot: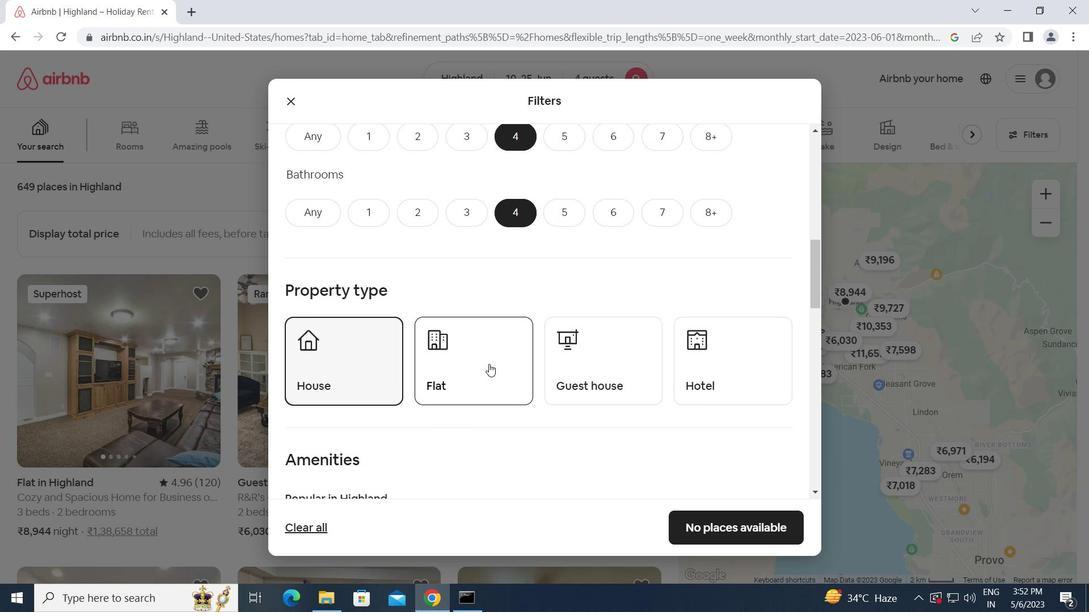 
Action: Mouse moved to (632, 375)
Screenshot: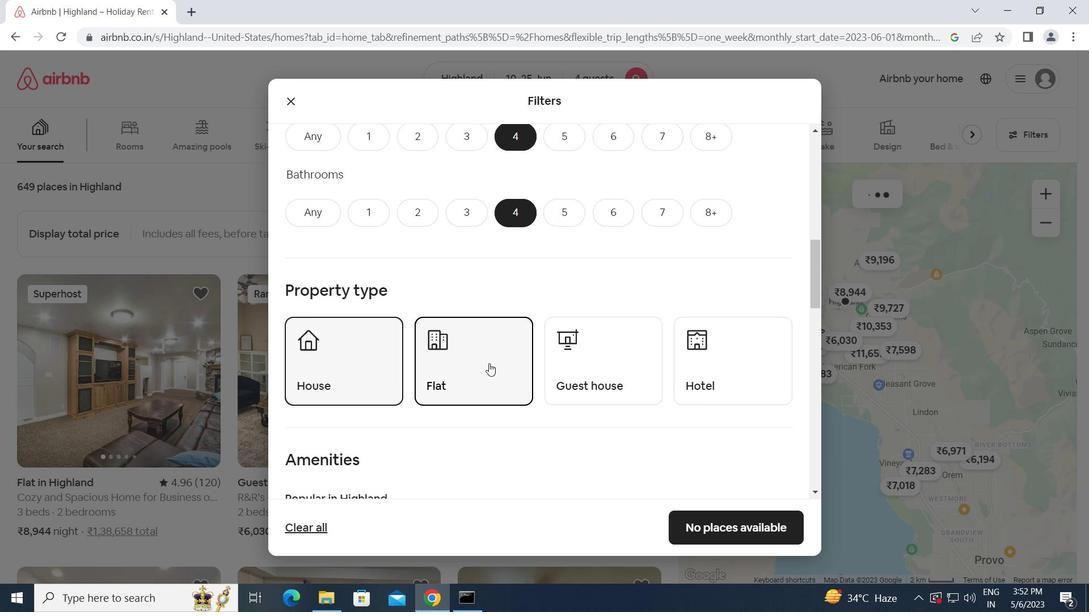 
Action: Mouse pressed left at (632, 375)
Screenshot: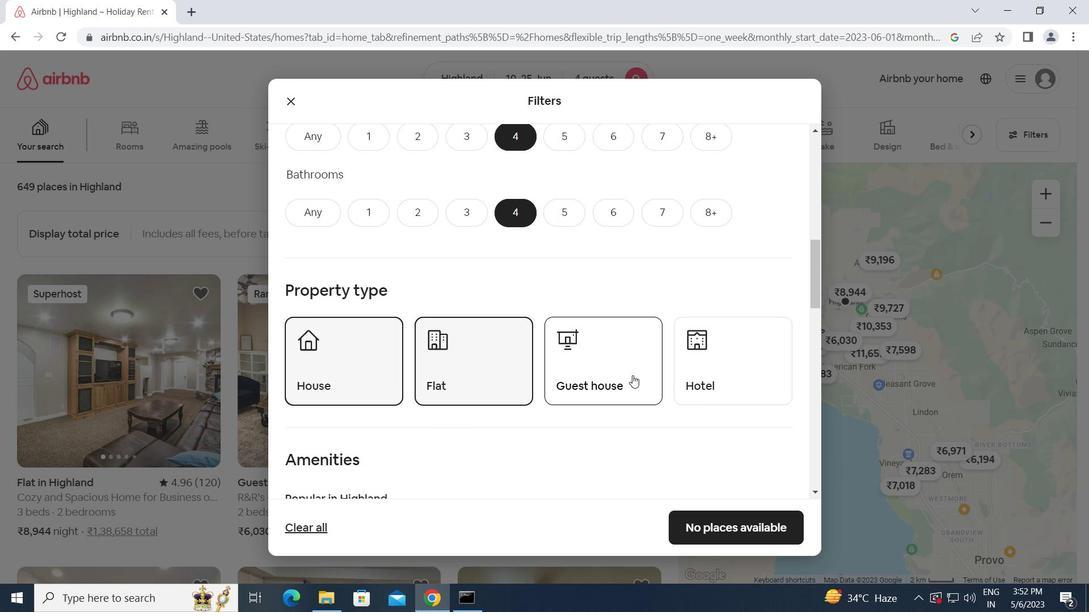 
Action: Mouse moved to (721, 375)
Screenshot: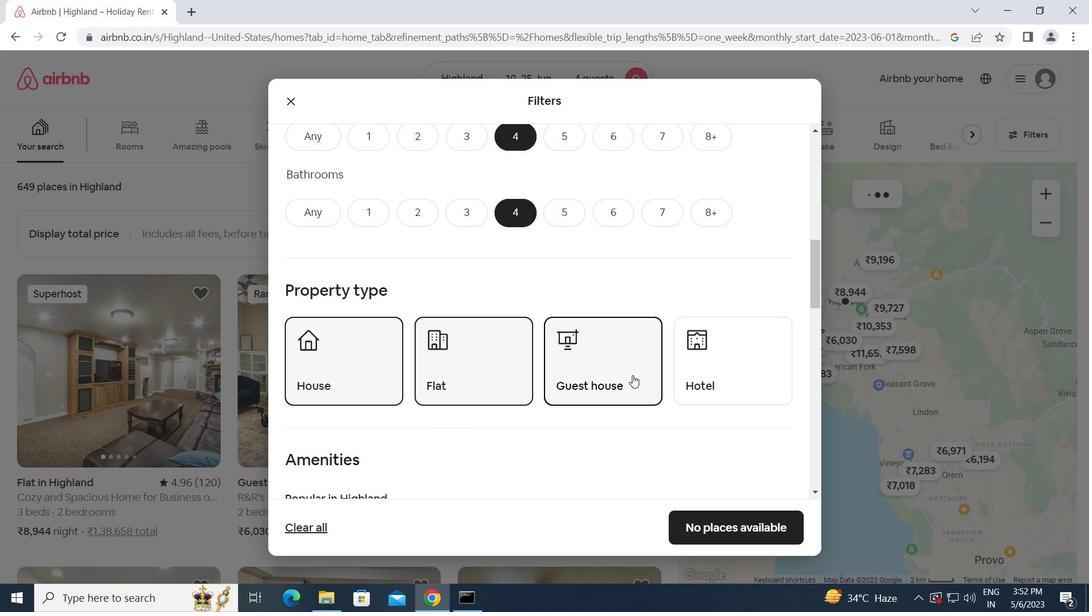 
Action: Mouse pressed left at (721, 375)
Screenshot: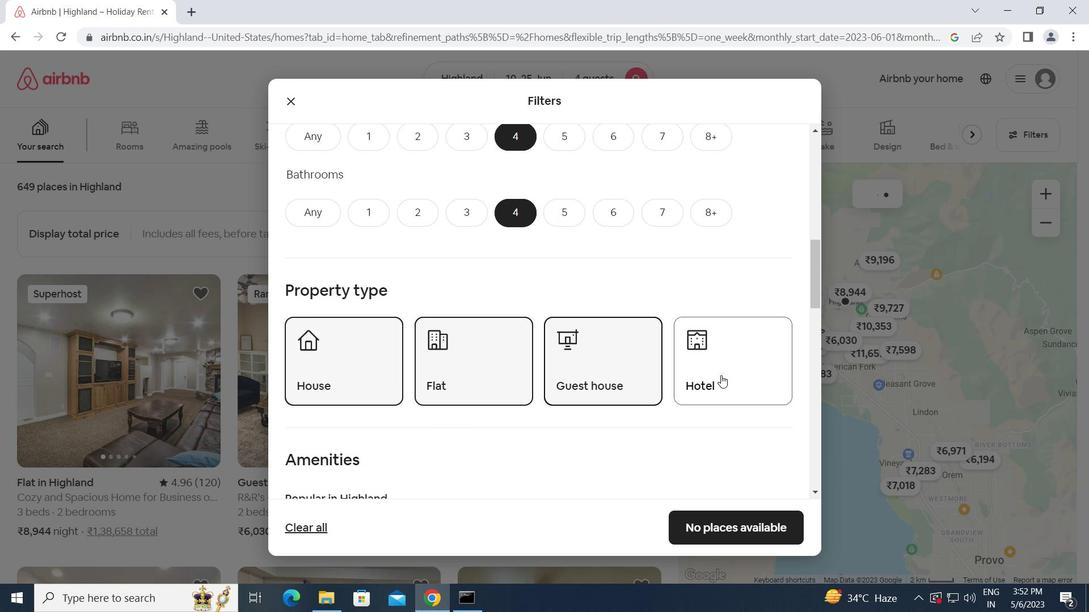
Action: Mouse moved to (598, 451)
Screenshot: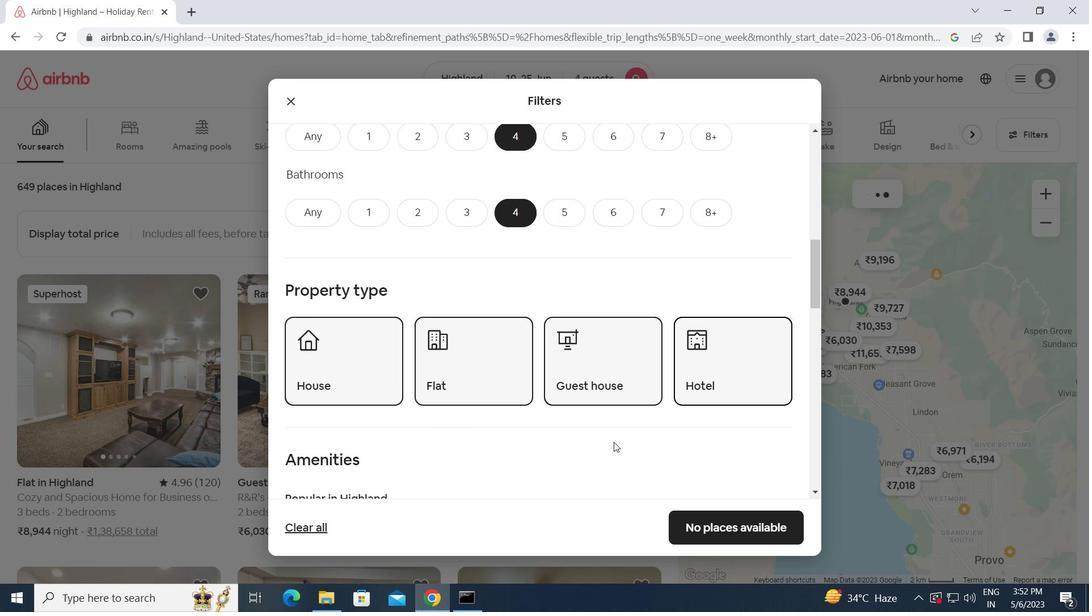 
Action: Mouse scrolled (598, 450) with delta (0, 0)
Screenshot: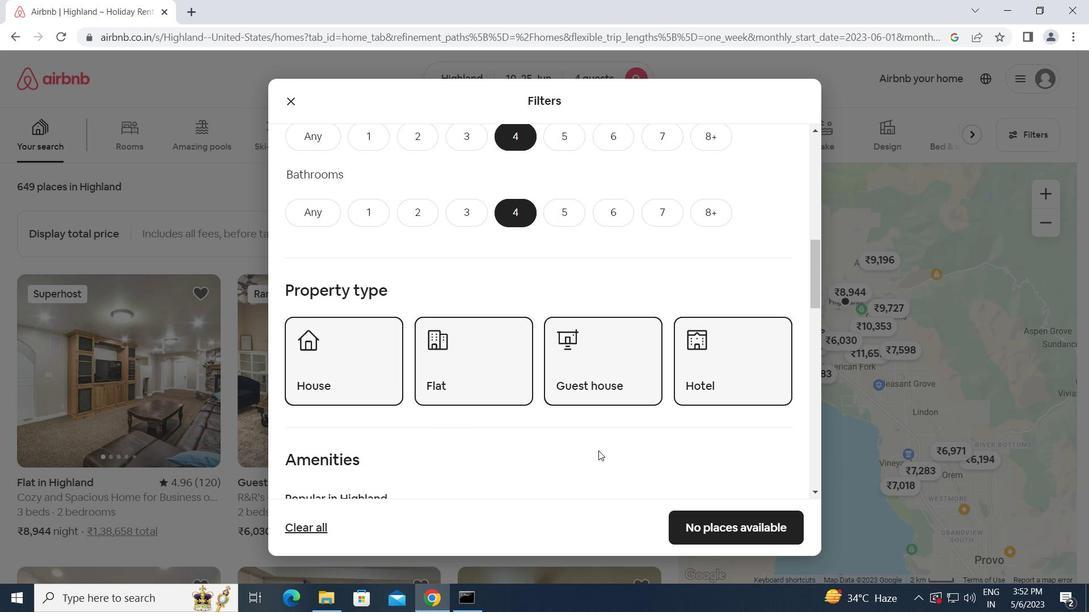 
Action: Mouse scrolled (598, 450) with delta (0, 0)
Screenshot: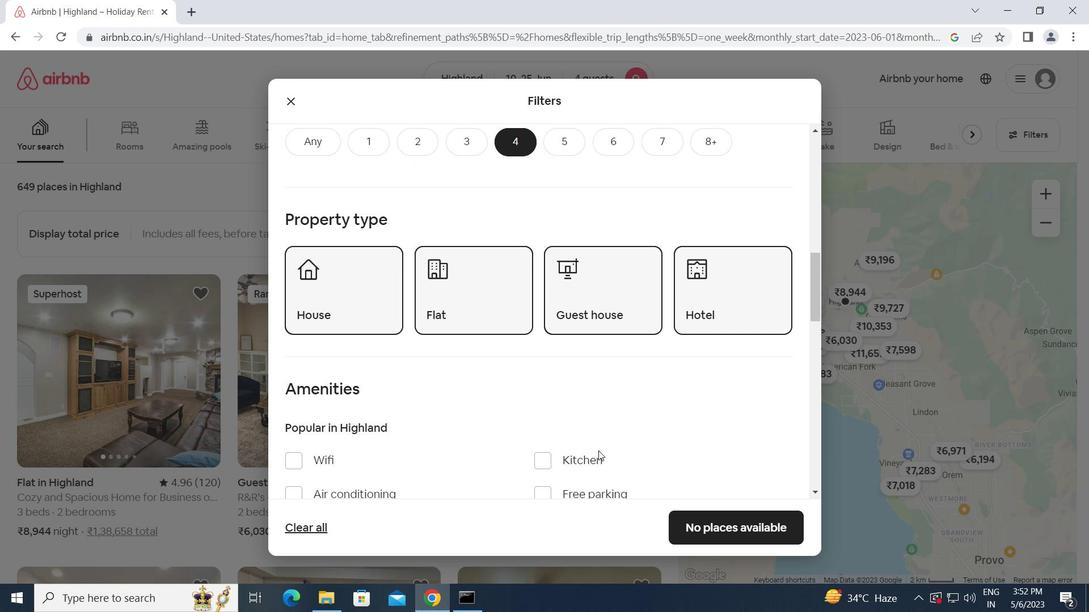 
Action: Mouse scrolled (598, 450) with delta (0, 0)
Screenshot: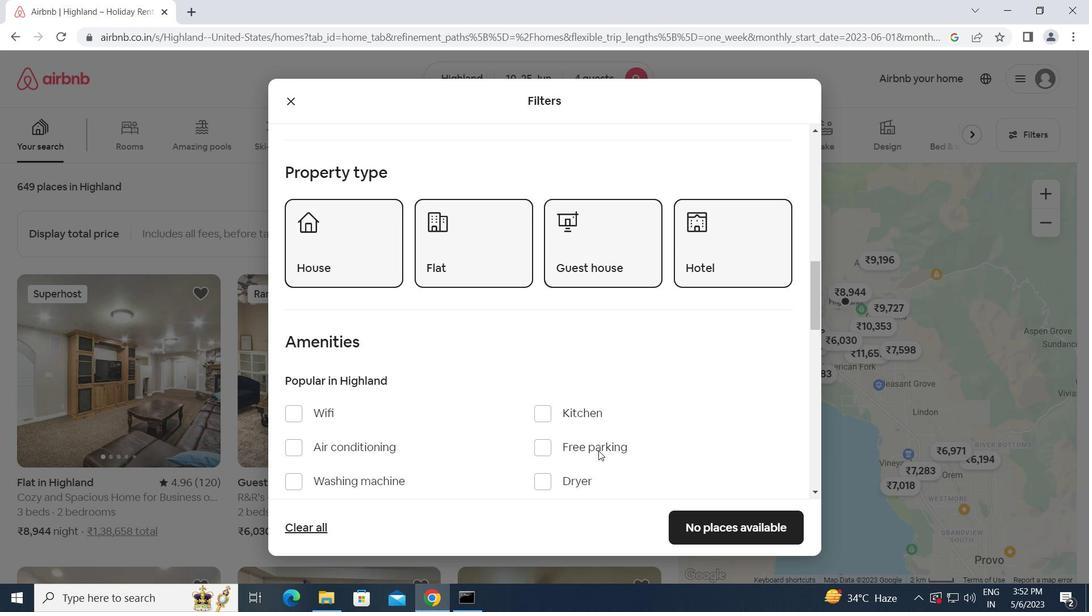 
Action: Mouse scrolled (598, 450) with delta (0, 0)
Screenshot: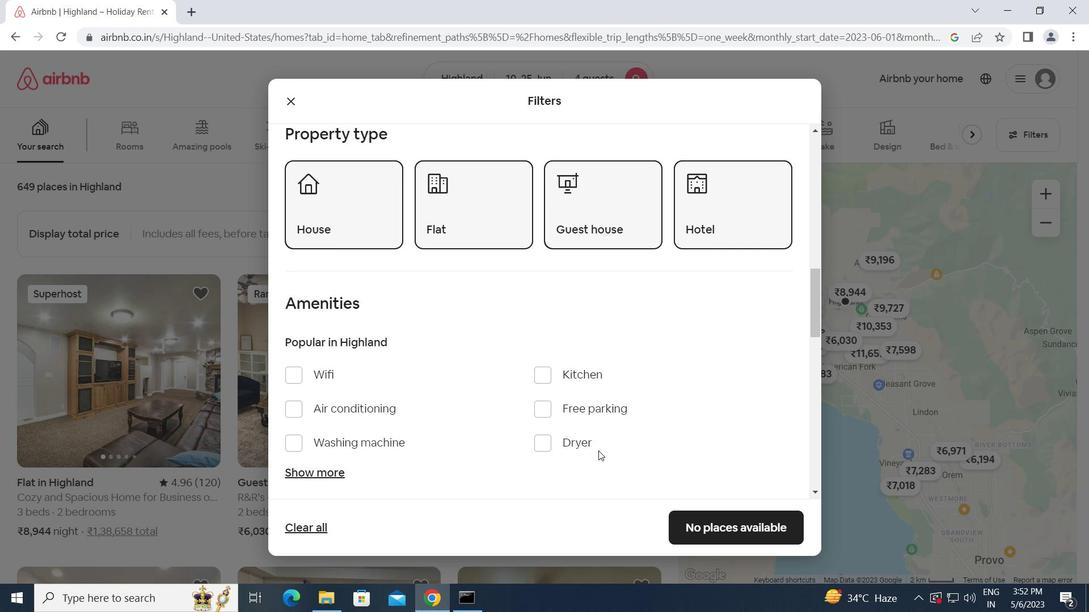 
Action: Mouse moved to (318, 350)
Screenshot: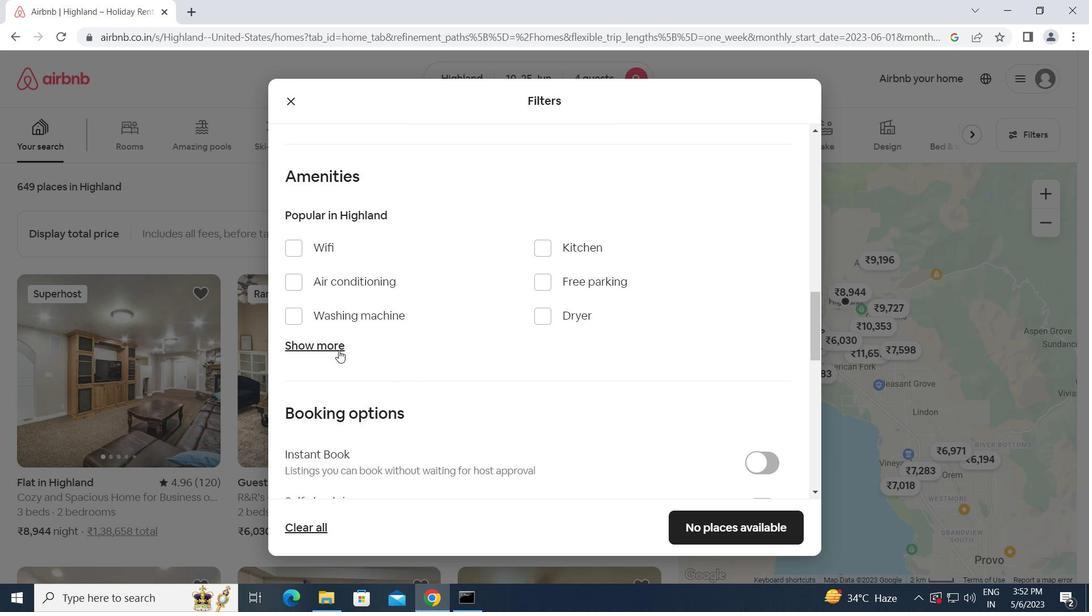 
Action: Mouse pressed left at (318, 350)
Screenshot: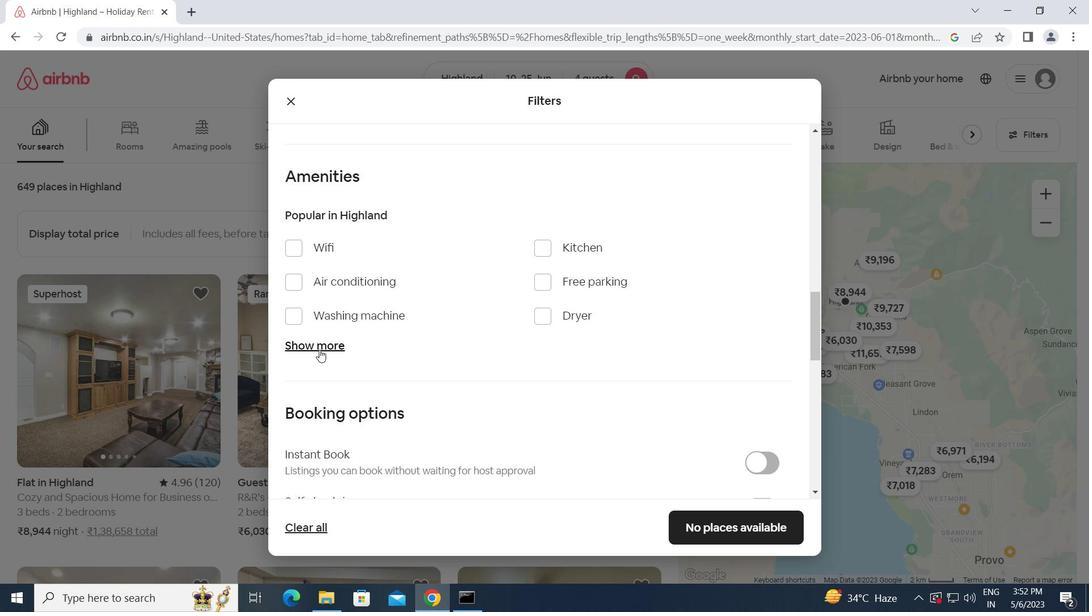 
Action: Mouse moved to (299, 246)
Screenshot: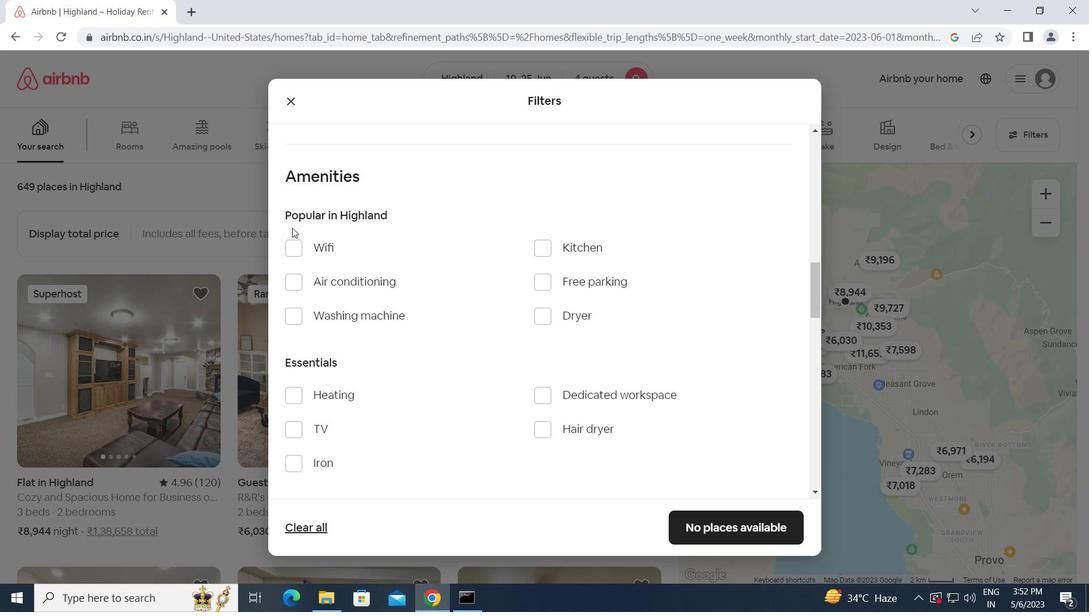 
Action: Mouse pressed left at (299, 246)
Screenshot: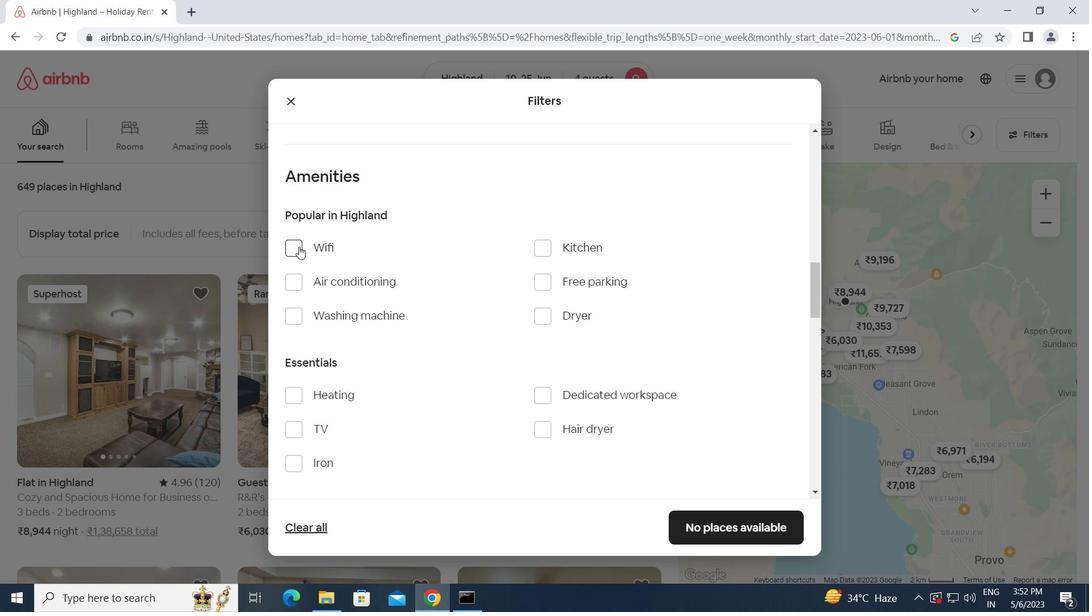 
Action: Mouse moved to (293, 432)
Screenshot: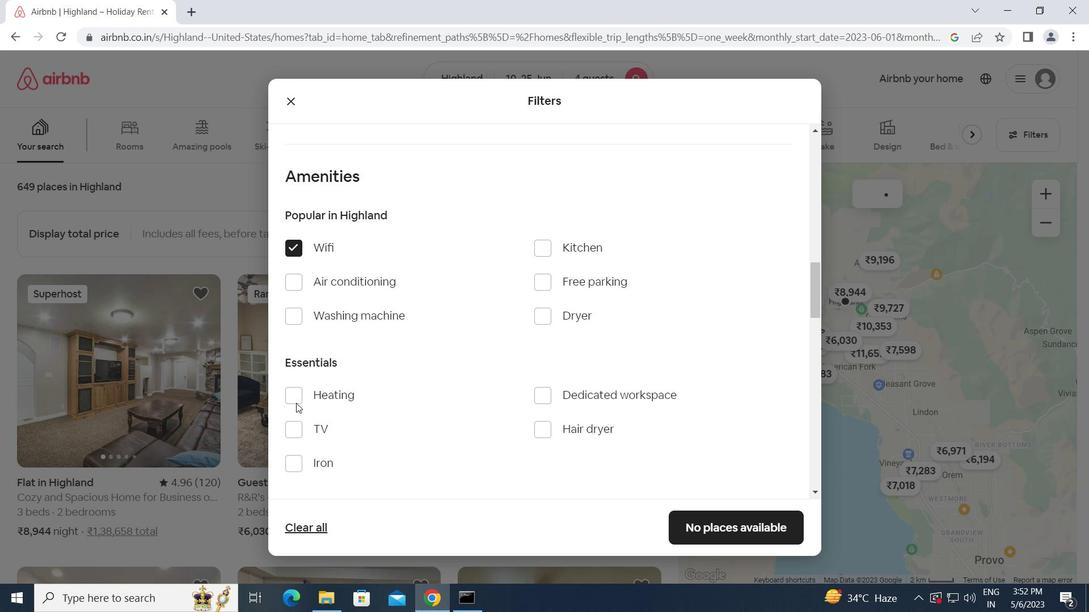 
Action: Mouse pressed left at (293, 432)
Screenshot: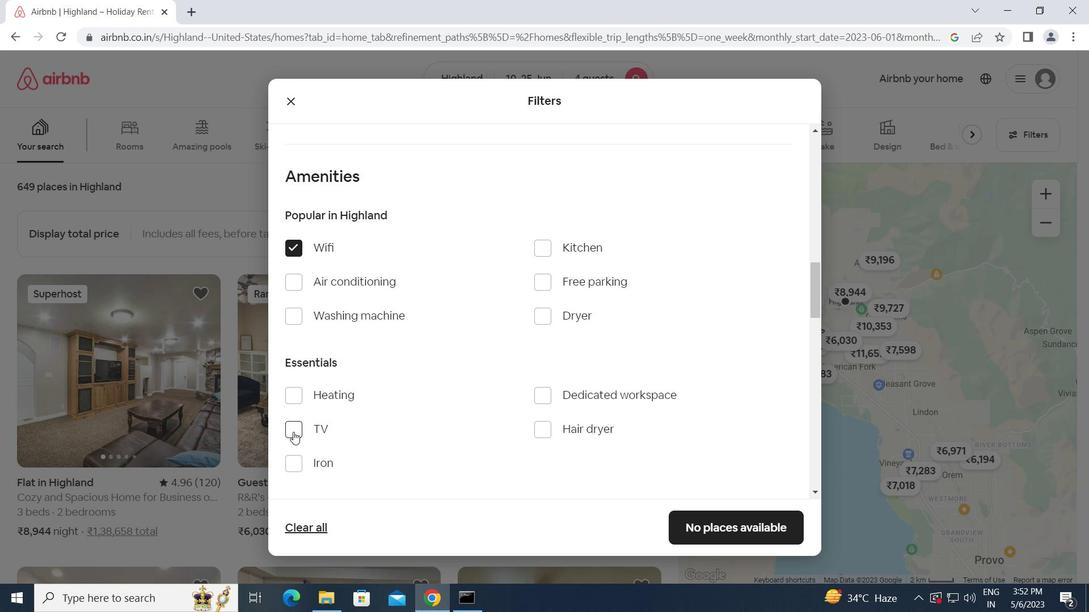 
Action: Mouse moved to (541, 278)
Screenshot: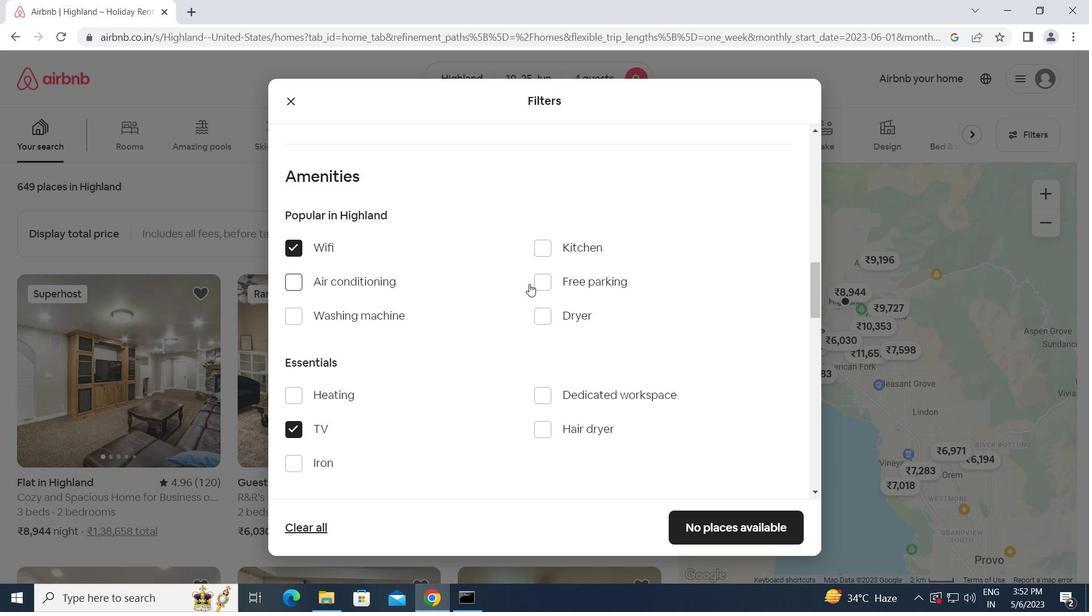 
Action: Mouse pressed left at (541, 278)
Screenshot: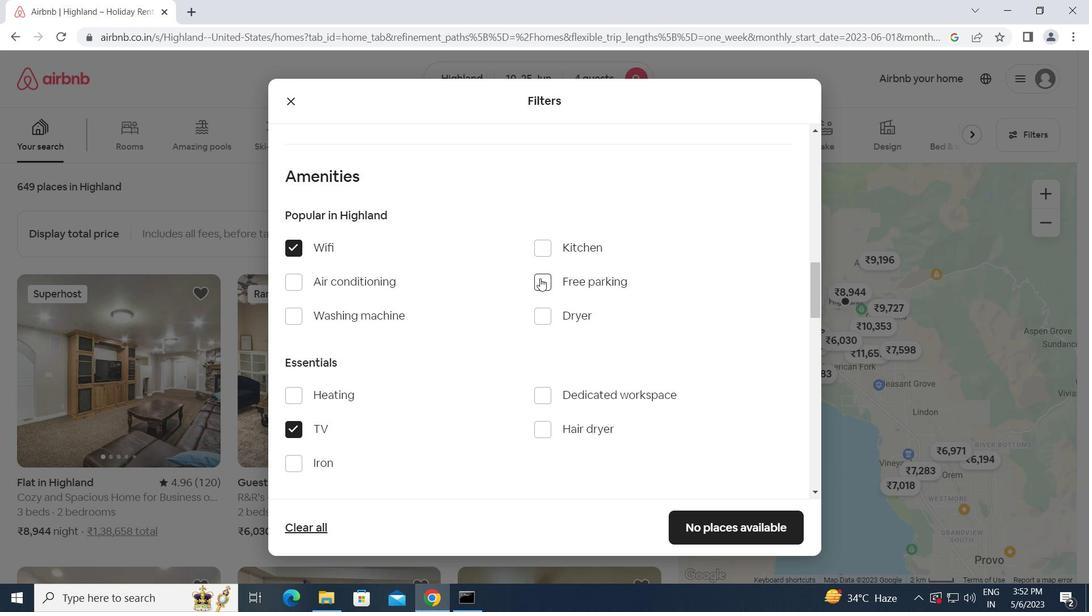
Action: Mouse moved to (498, 368)
Screenshot: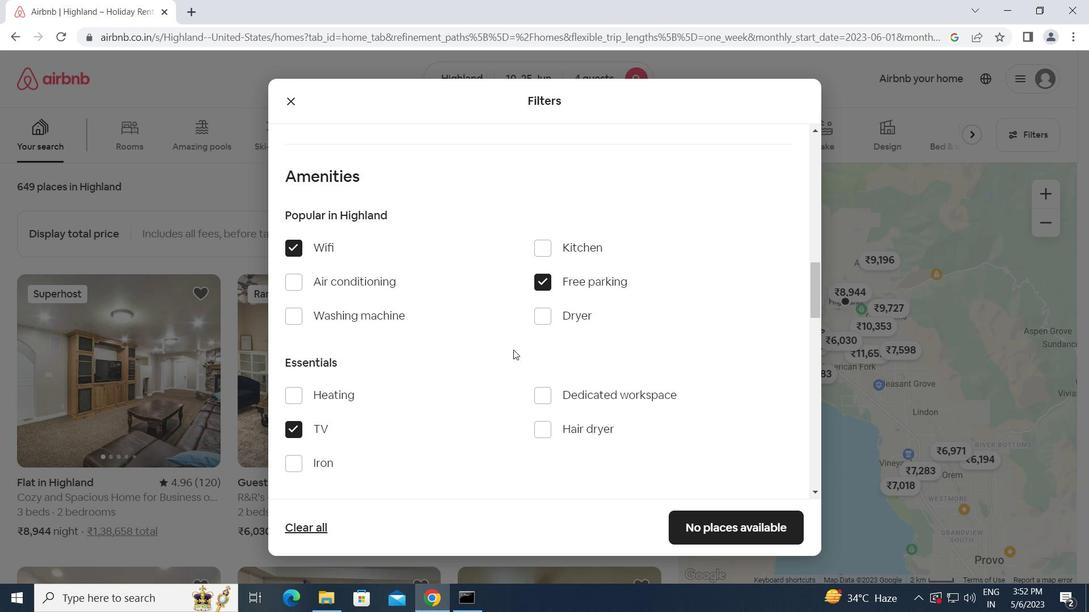 
Action: Mouse scrolled (498, 367) with delta (0, 0)
Screenshot: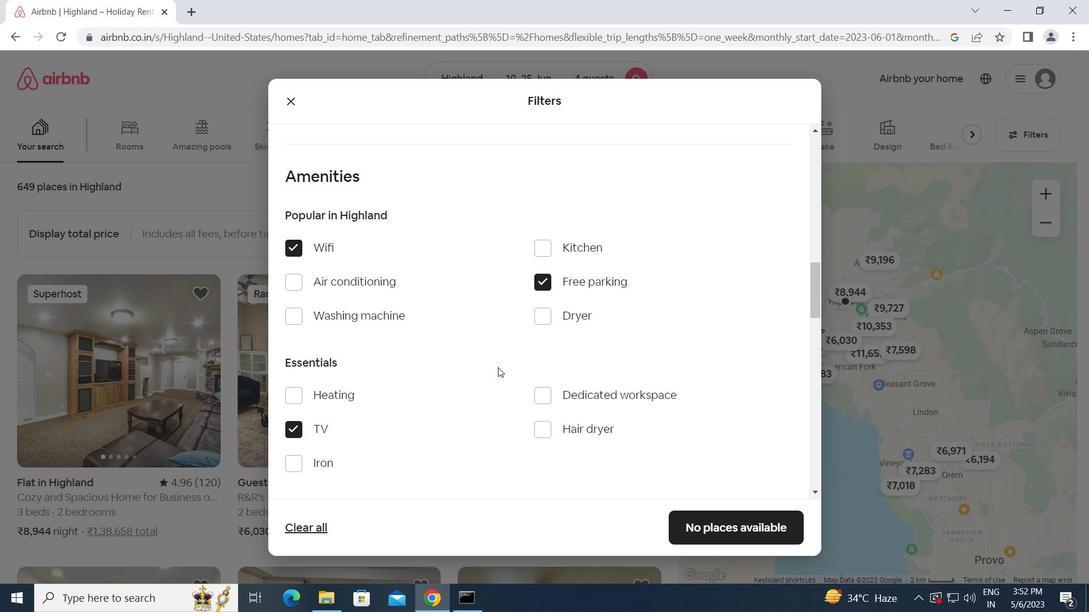 
Action: Mouse moved to (498, 367)
Screenshot: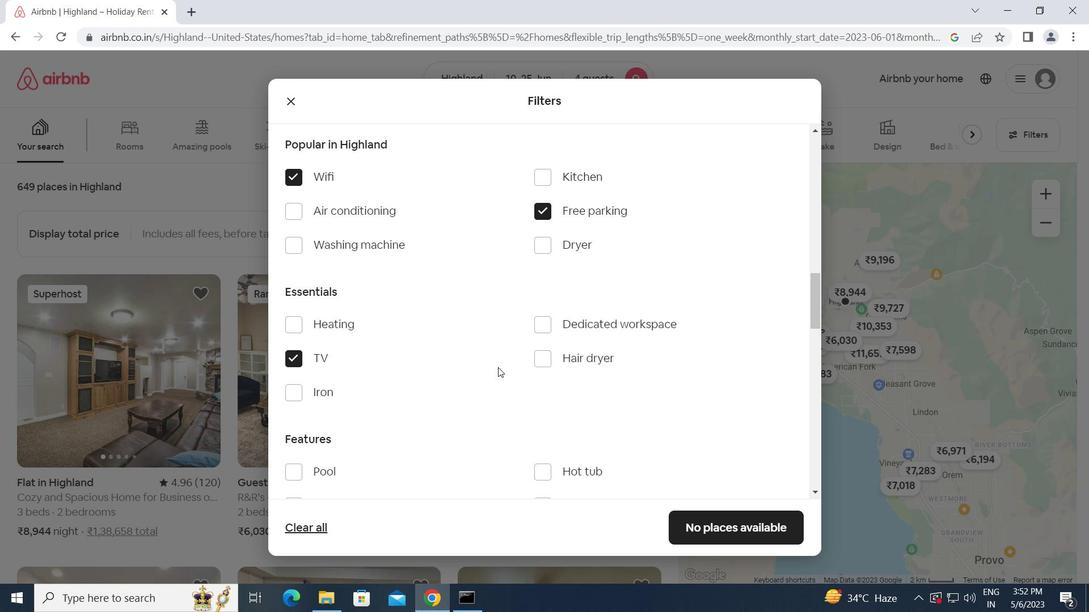 
Action: Mouse scrolled (498, 366) with delta (0, 0)
Screenshot: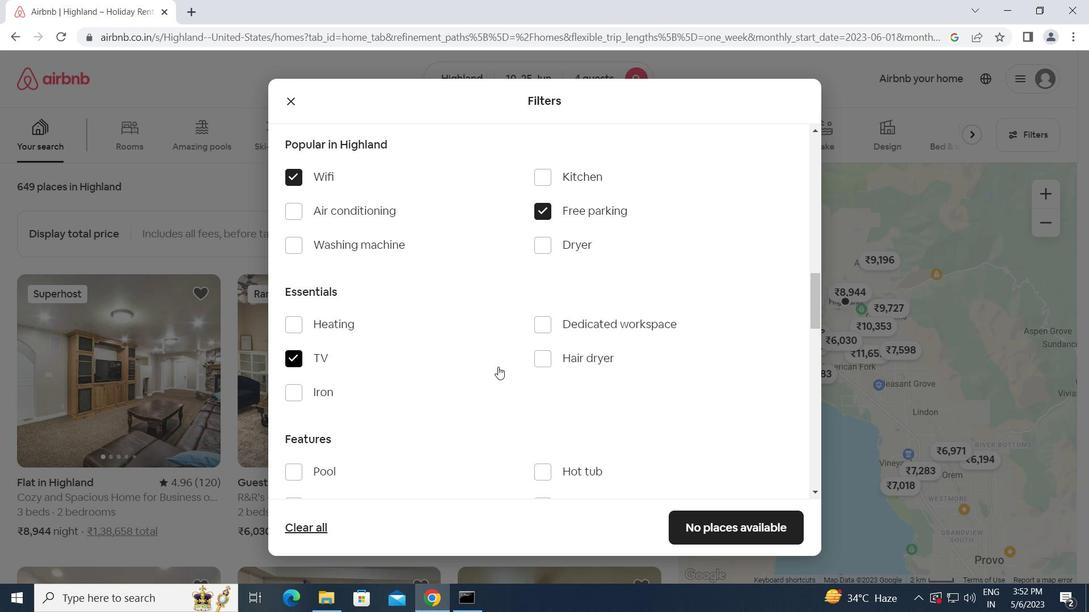 
Action: Mouse scrolled (498, 366) with delta (0, 0)
Screenshot: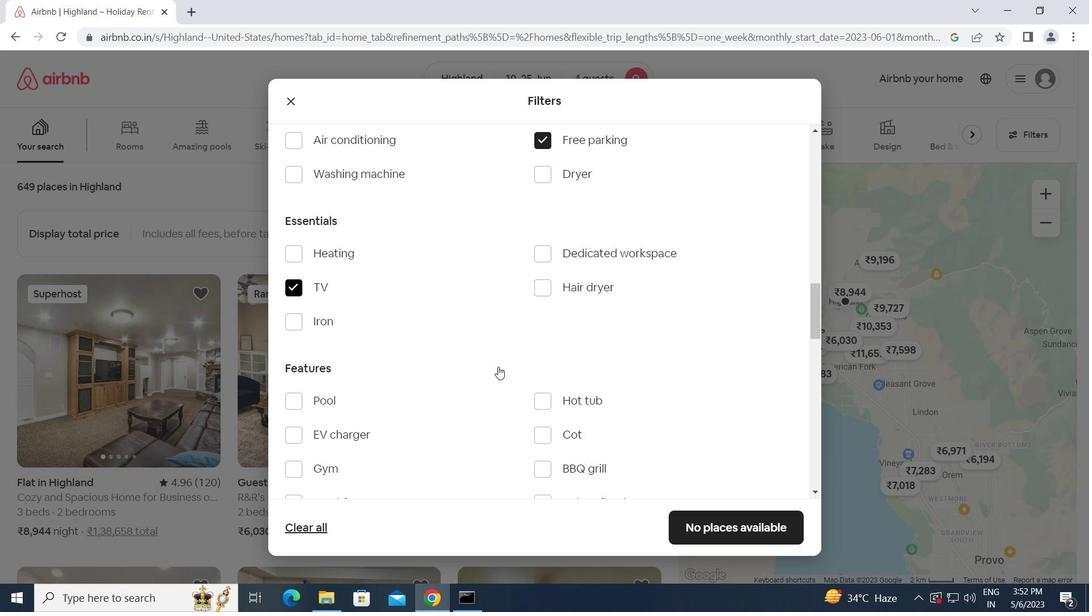 
Action: Mouse scrolled (498, 366) with delta (0, 0)
Screenshot: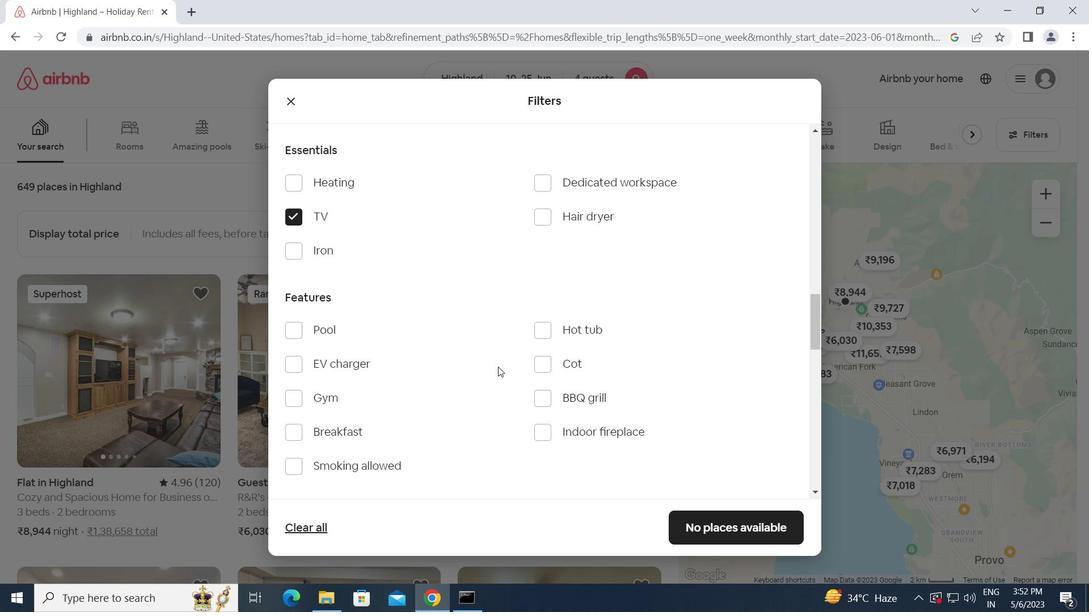 
Action: Mouse moved to (293, 328)
Screenshot: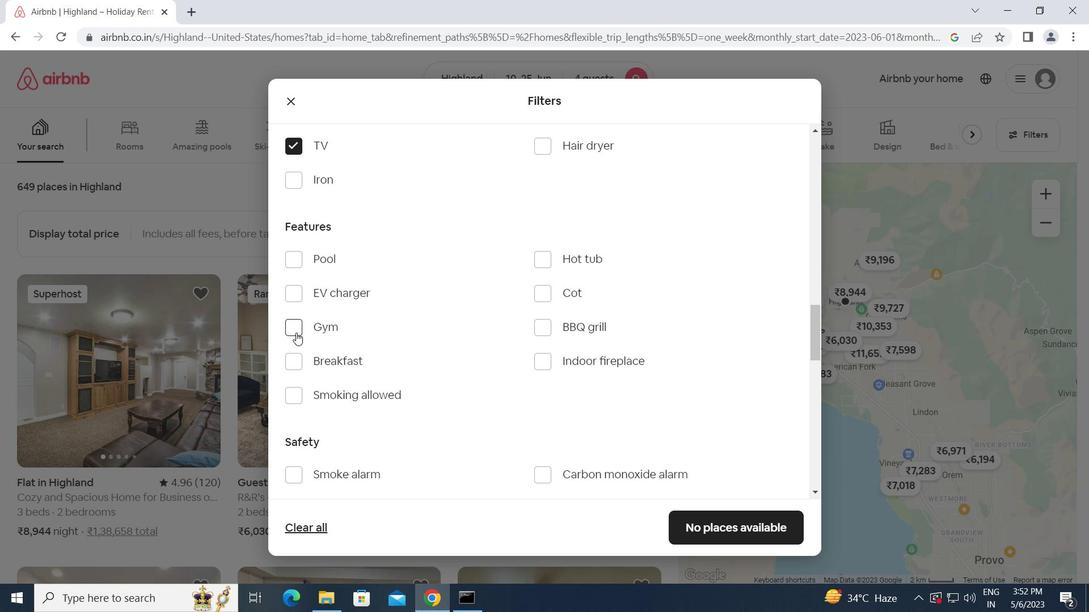 
Action: Mouse pressed left at (293, 328)
Screenshot: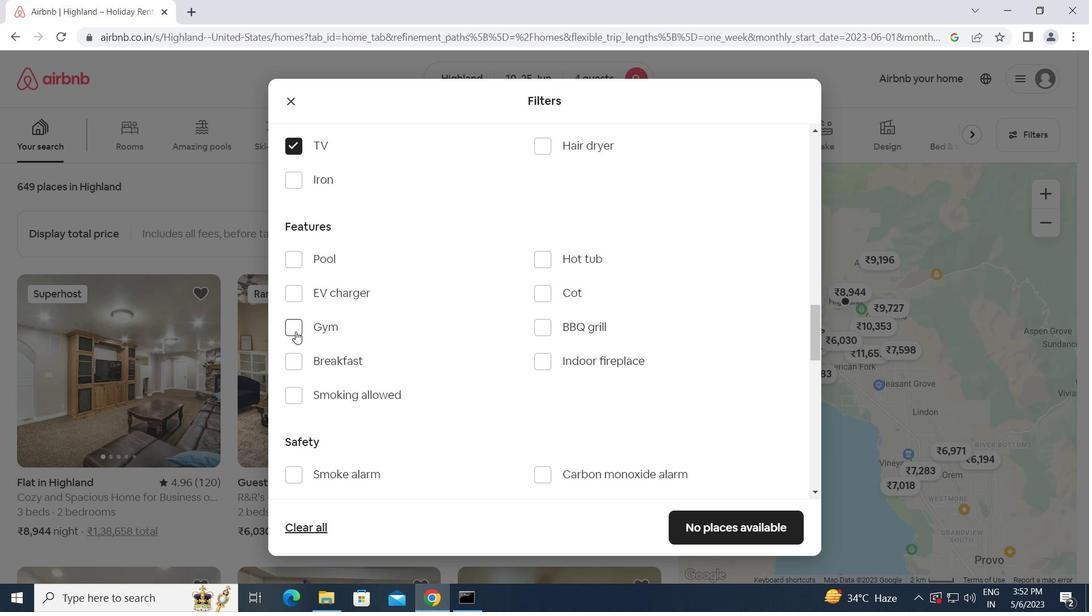 
Action: Mouse moved to (294, 360)
Screenshot: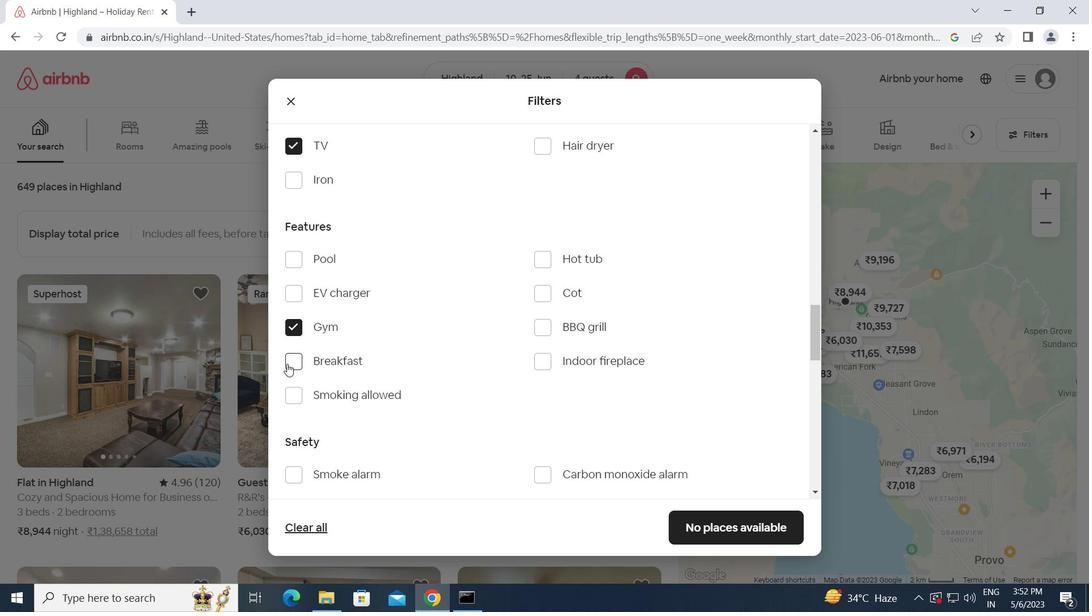 
Action: Mouse pressed left at (294, 360)
Screenshot: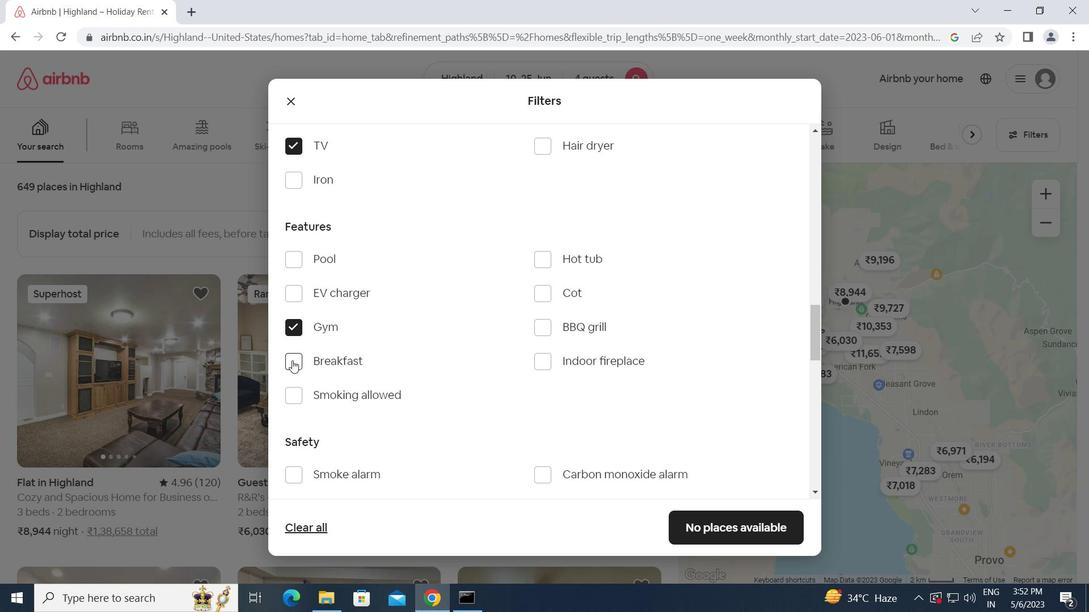 
Action: Mouse moved to (414, 399)
Screenshot: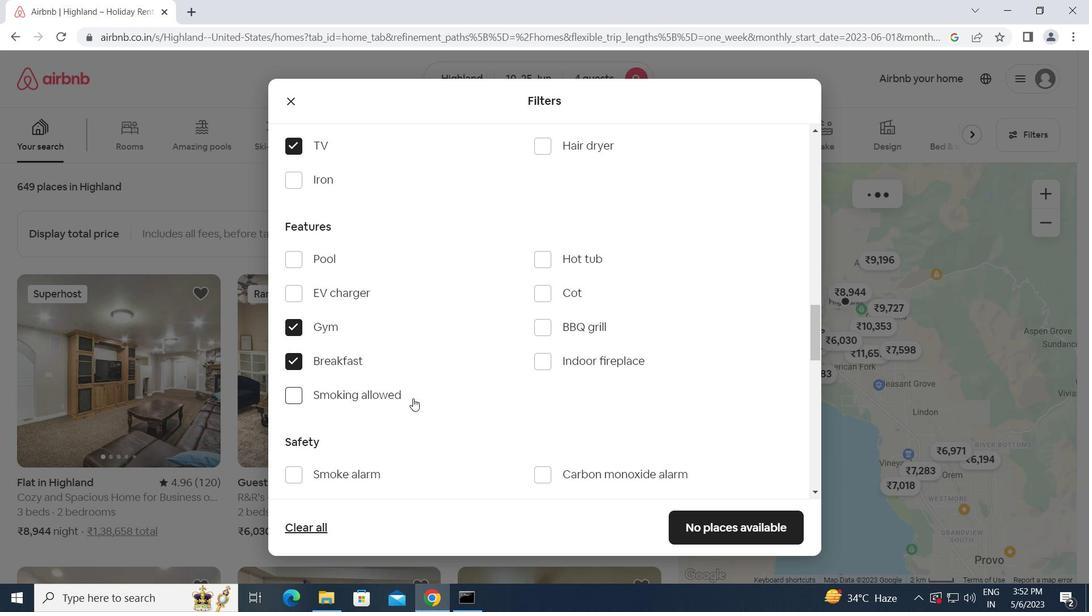 
Action: Mouse scrolled (414, 398) with delta (0, 0)
Screenshot: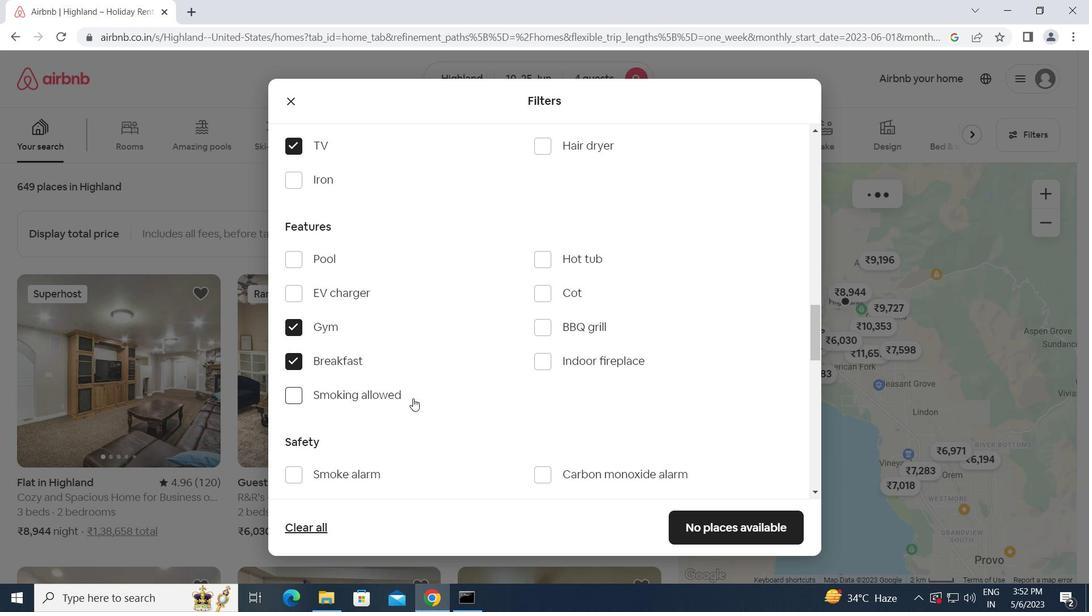 
Action: Mouse scrolled (414, 398) with delta (0, 0)
Screenshot: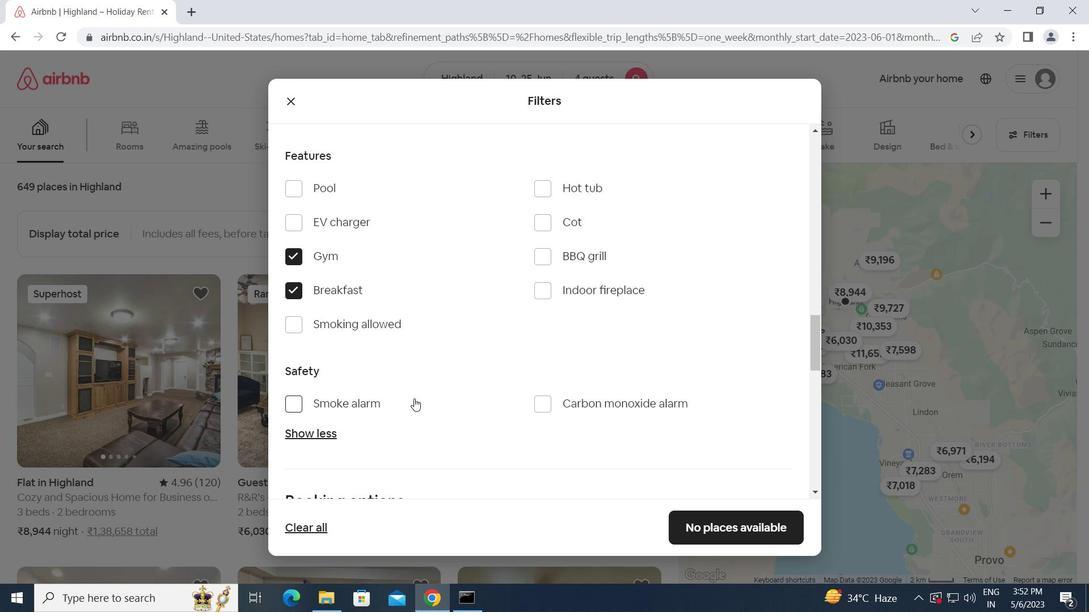
Action: Mouse scrolled (414, 398) with delta (0, 0)
Screenshot: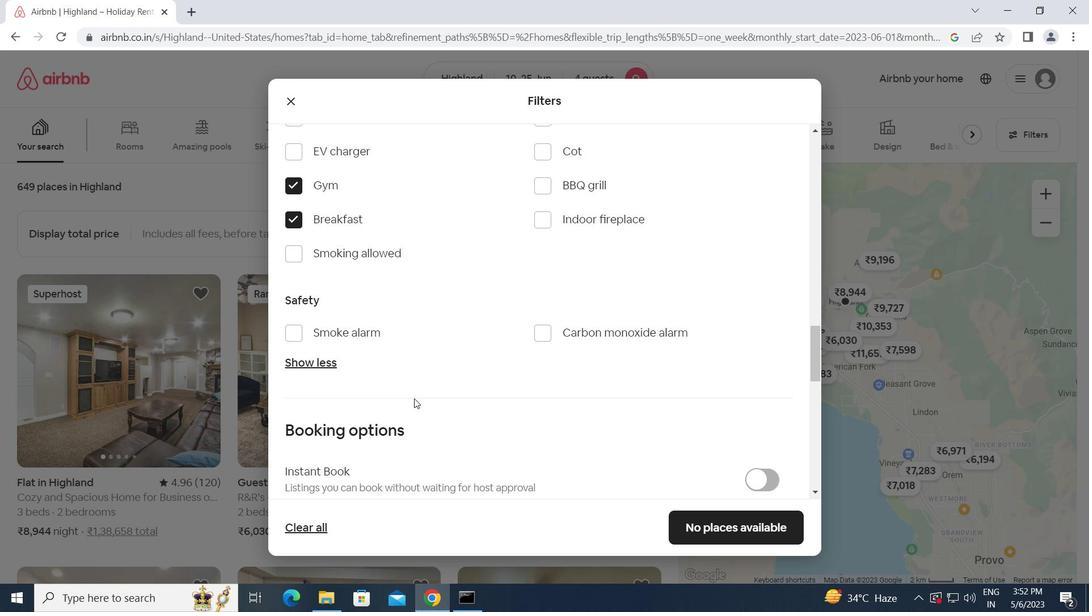 
Action: Mouse scrolled (414, 398) with delta (0, 0)
Screenshot: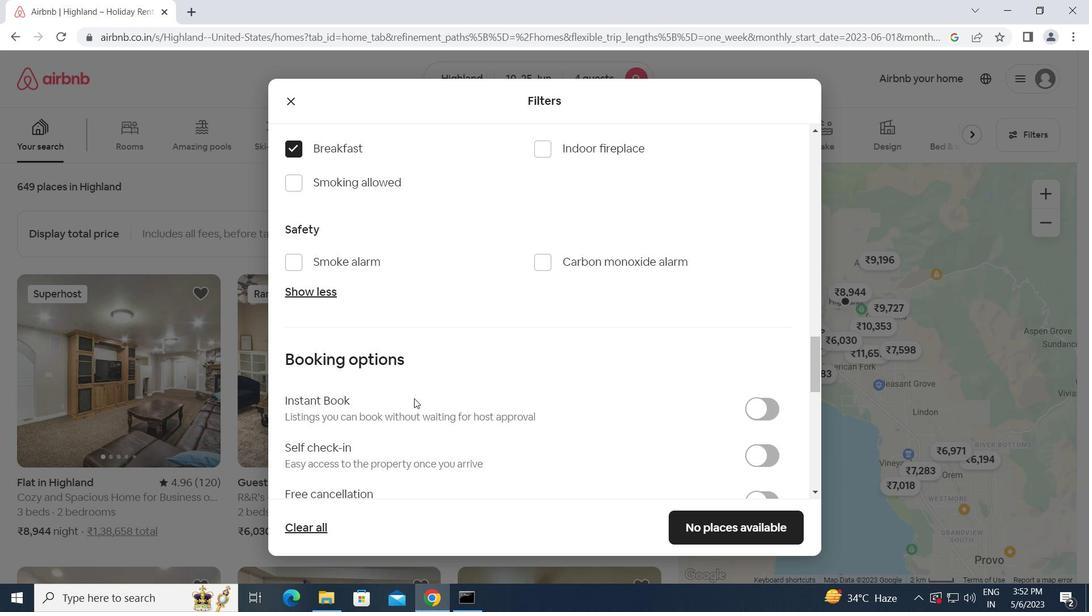 
Action: Mouse moved to (760, 385)
Screenshot: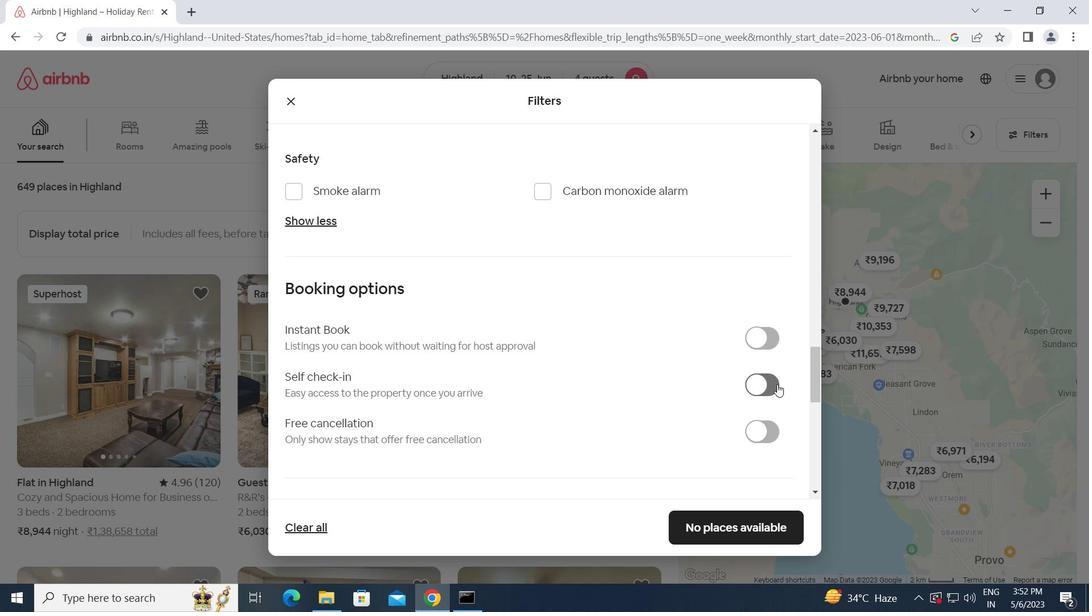 
Action: Mouse pressed left at (760, 385)
Screenshot: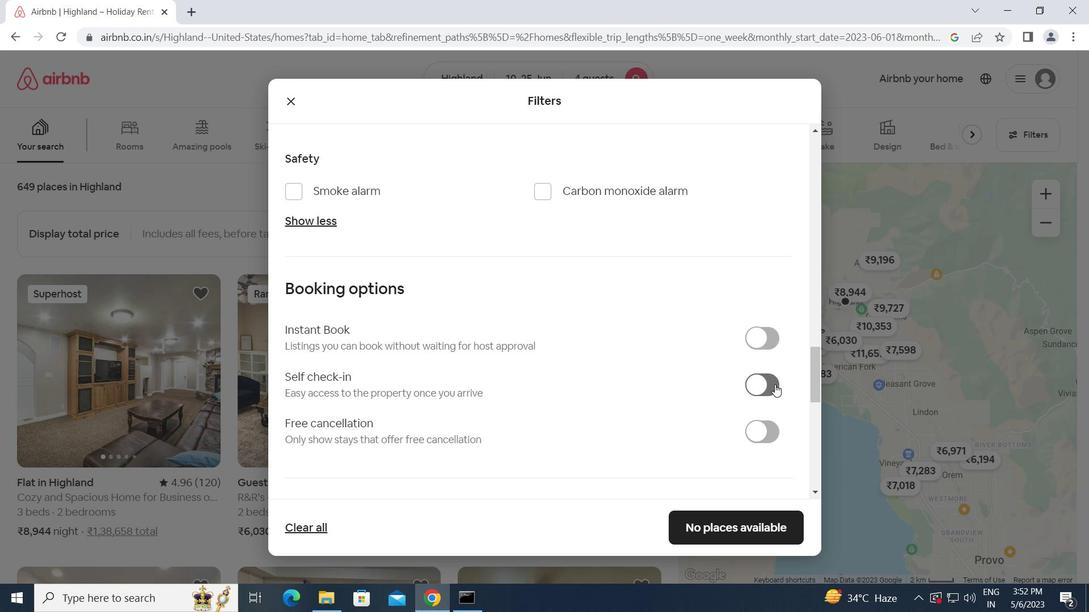 
Action: Mouse moved to (621, 401)
Screenshot: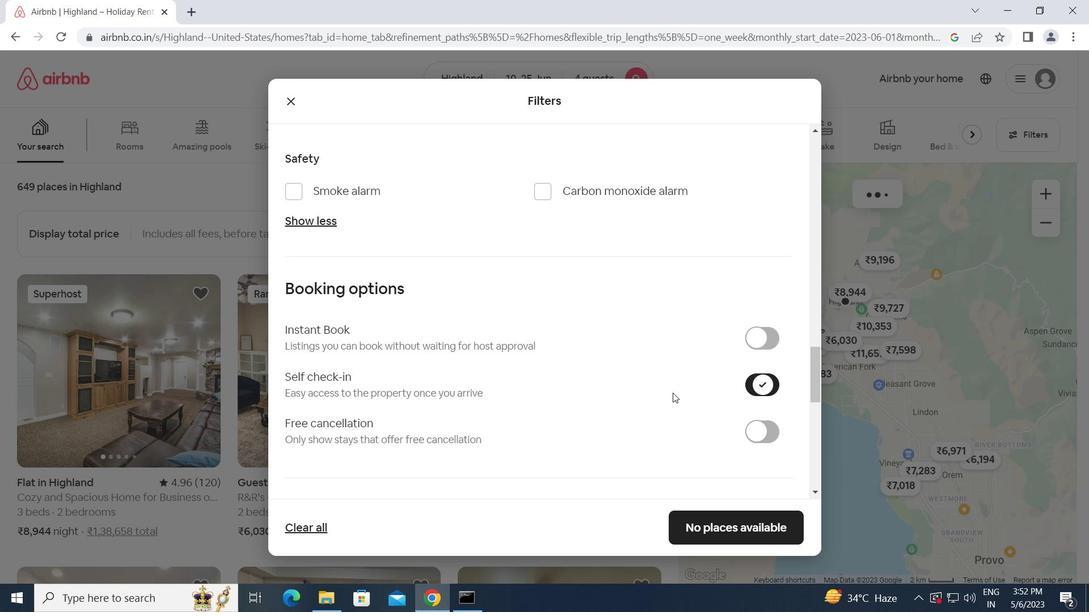 
Action: Mouse scrolled (621, 400) with delta (0, 0)
Screenshot: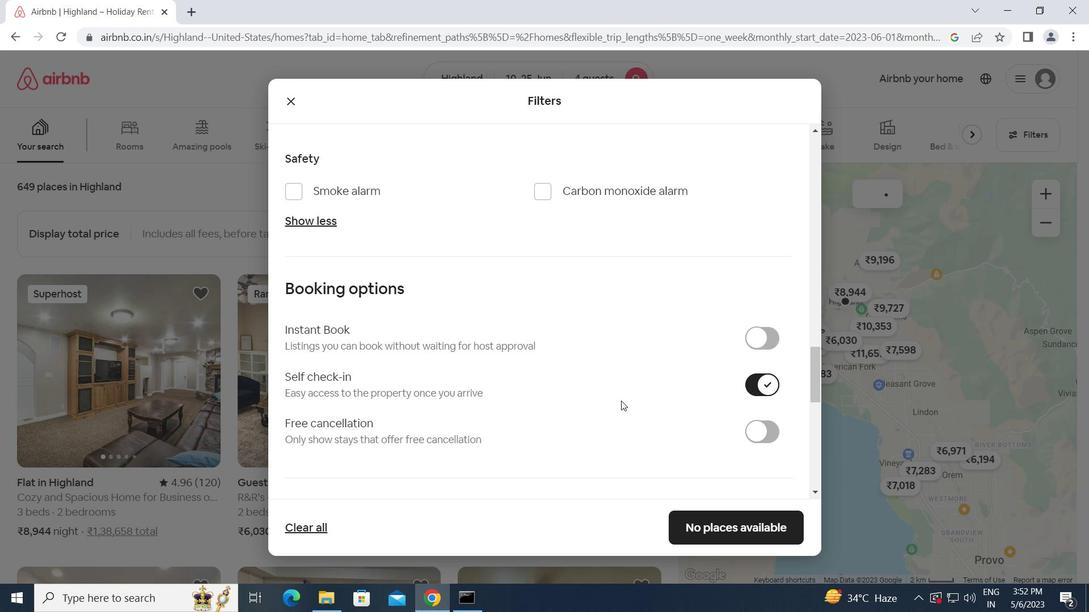 
Action: Mouse scrolled (621, 400) with delta (0, 0)
Screenshot: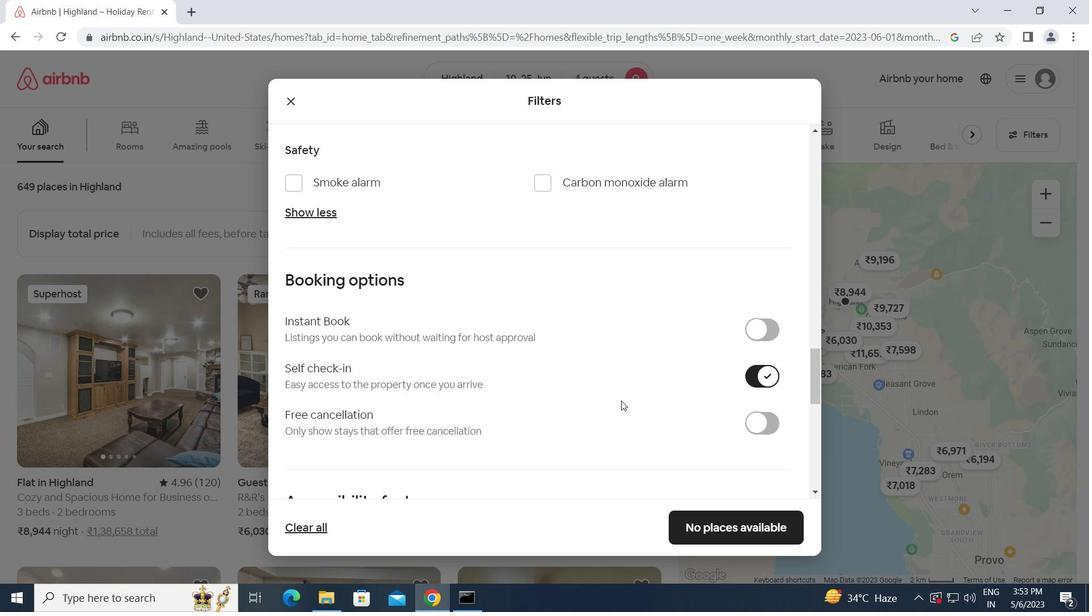 
Action: Mouse scrolled (621, 400) with delta (0, 0)
Screenshot: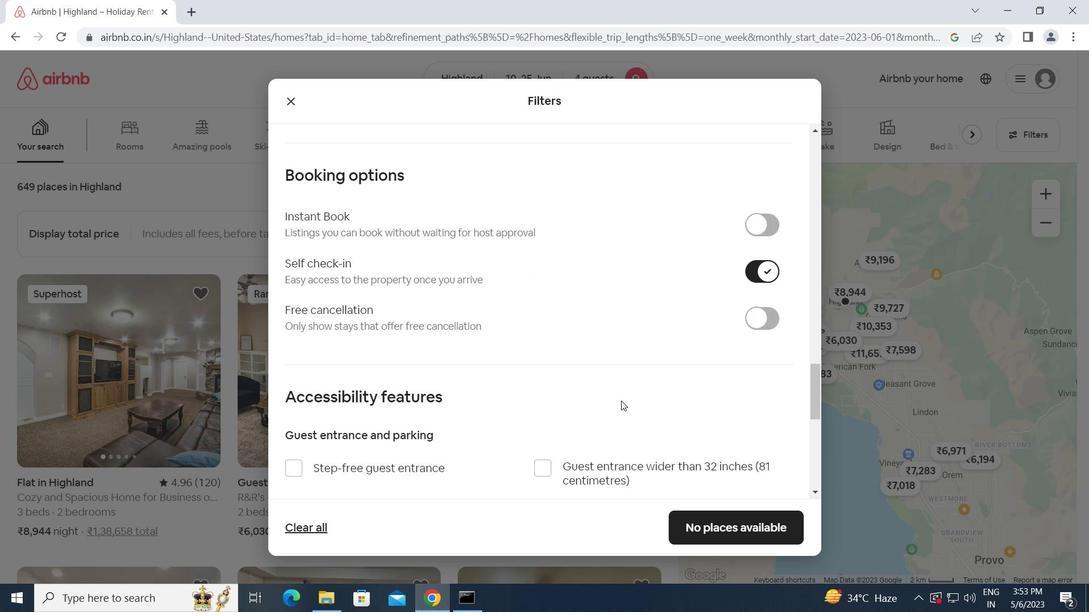 
Action: Mouse scrolled (621, 400) with delta (0, 0)
Screenshot: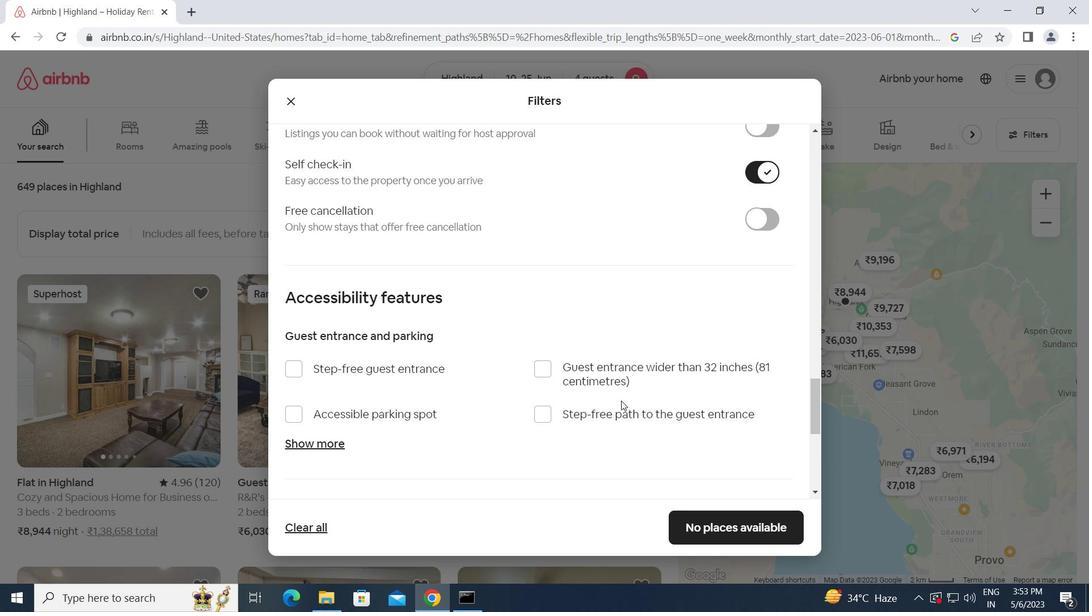 
Action: Mouse scrolled (621, 400) with delta (0, 0)
Screenshot: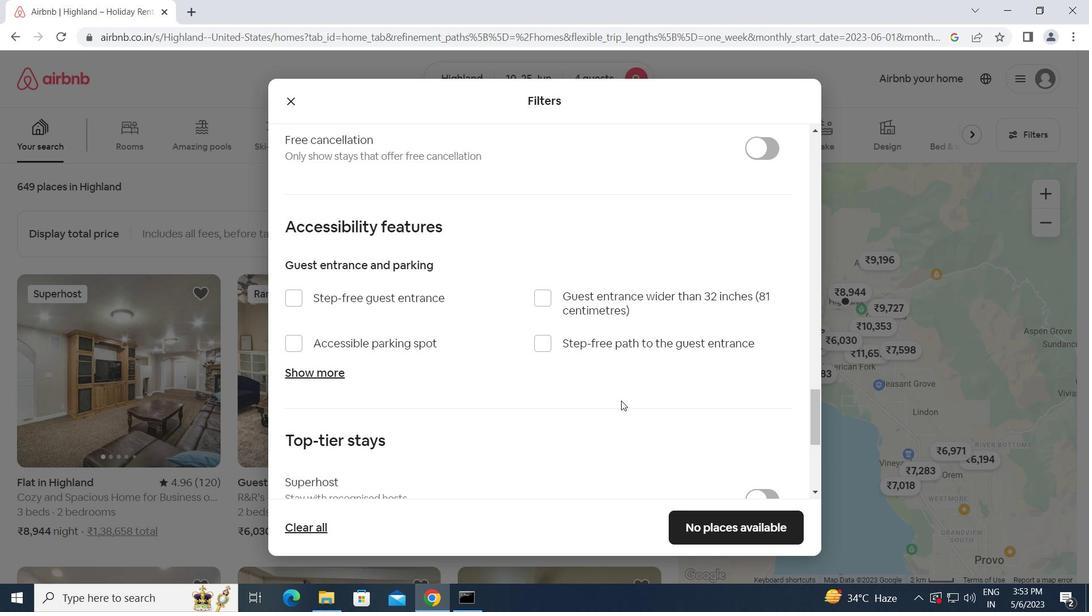 
Action: Mouse scrolled (621, 400) with delta (0, 0)
Screenshot: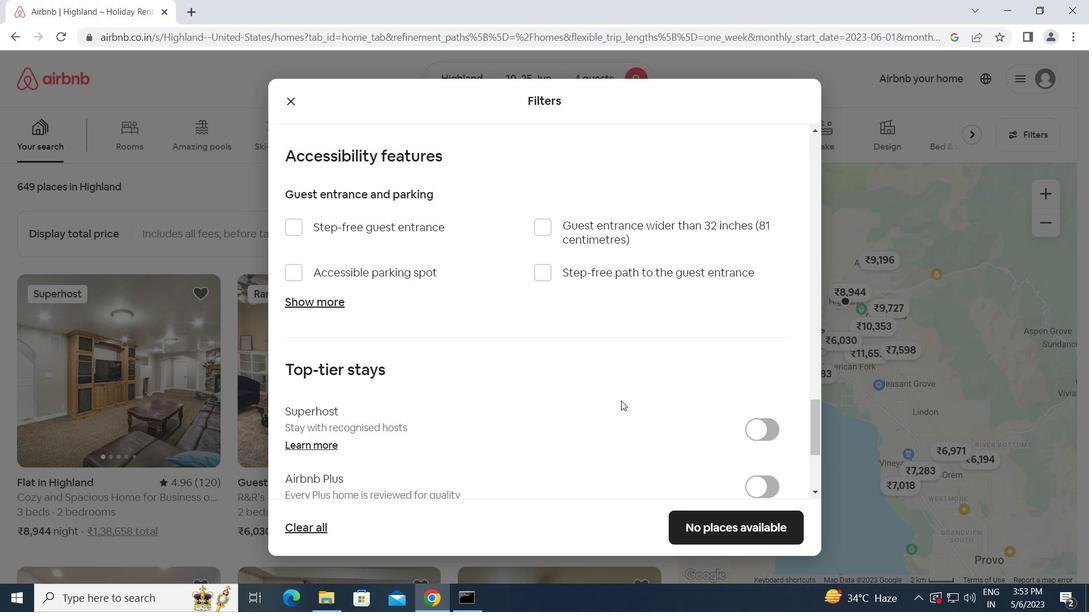 
Action: Mouse scrolled (621, 400) with delta (0, 0)
Screenshot: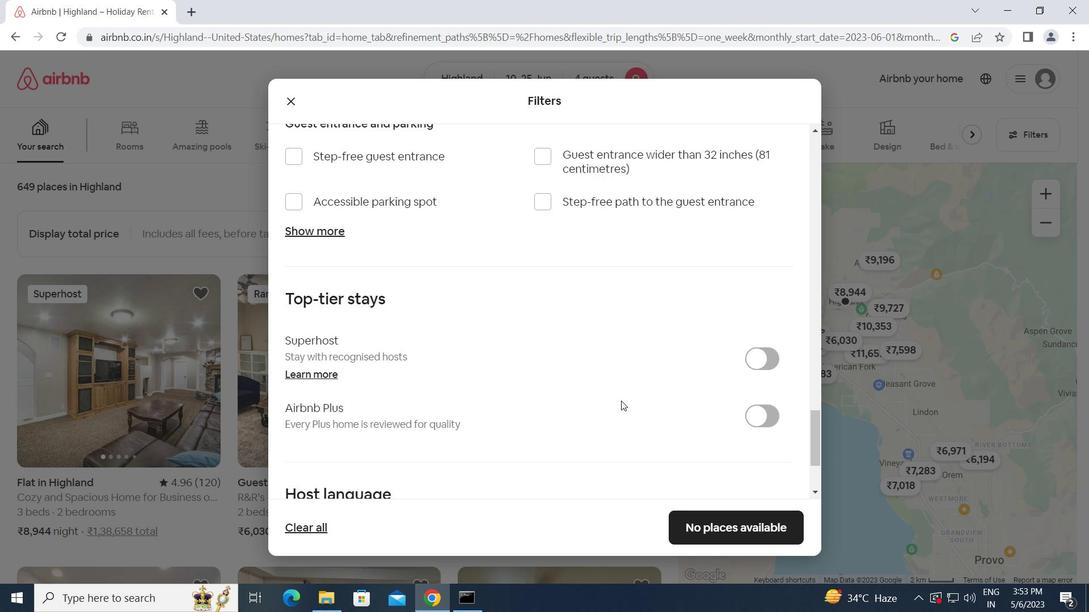 
Action: Mouse scrolled (621, 400) with delta (0, 0)
Screenshot: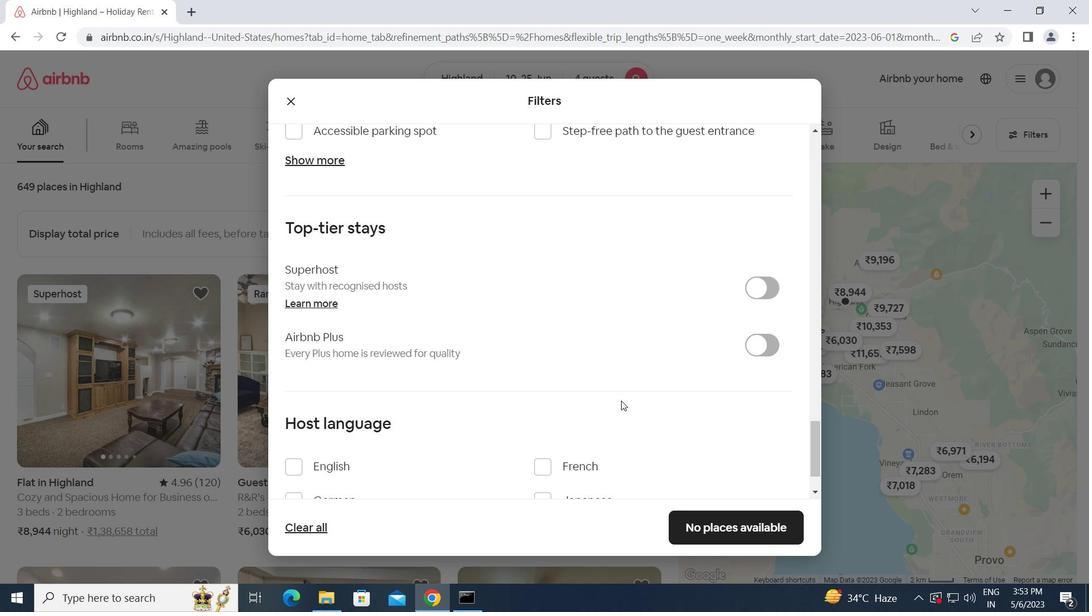 
Action: Mouse moved to (302, 396)
Screenshot: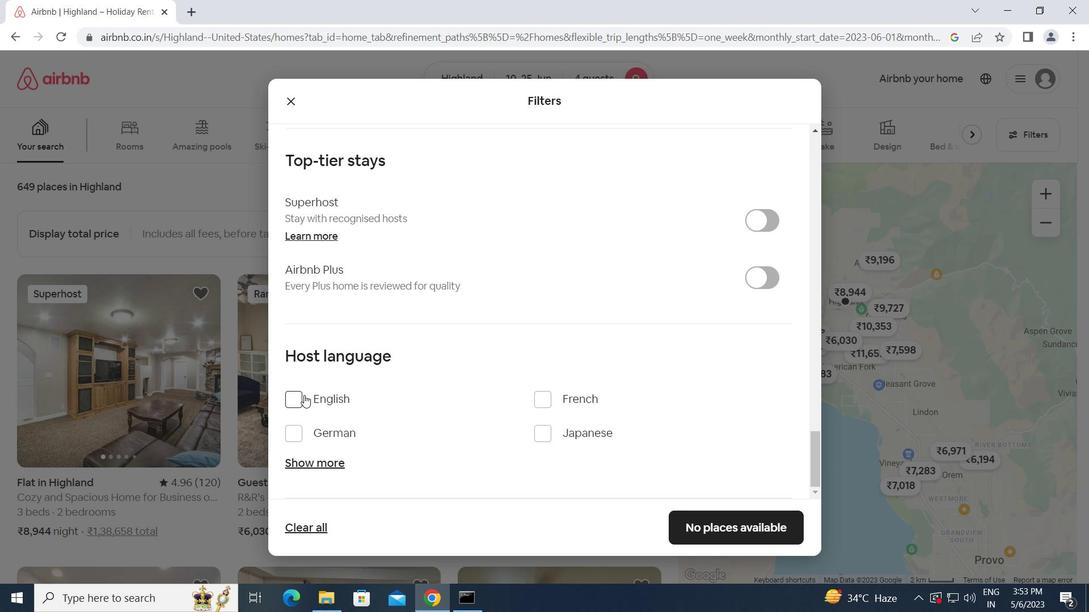 
Action: Mouse pressed left at (302, 396)
Screenshot: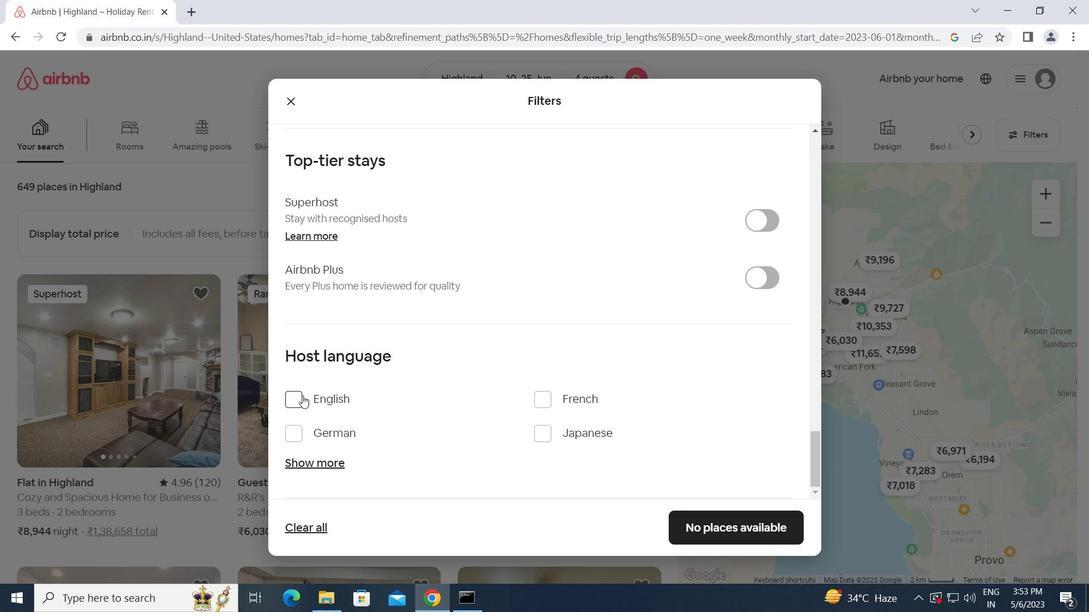 
Action: Mouse moved to (704, 521)
Screenshot: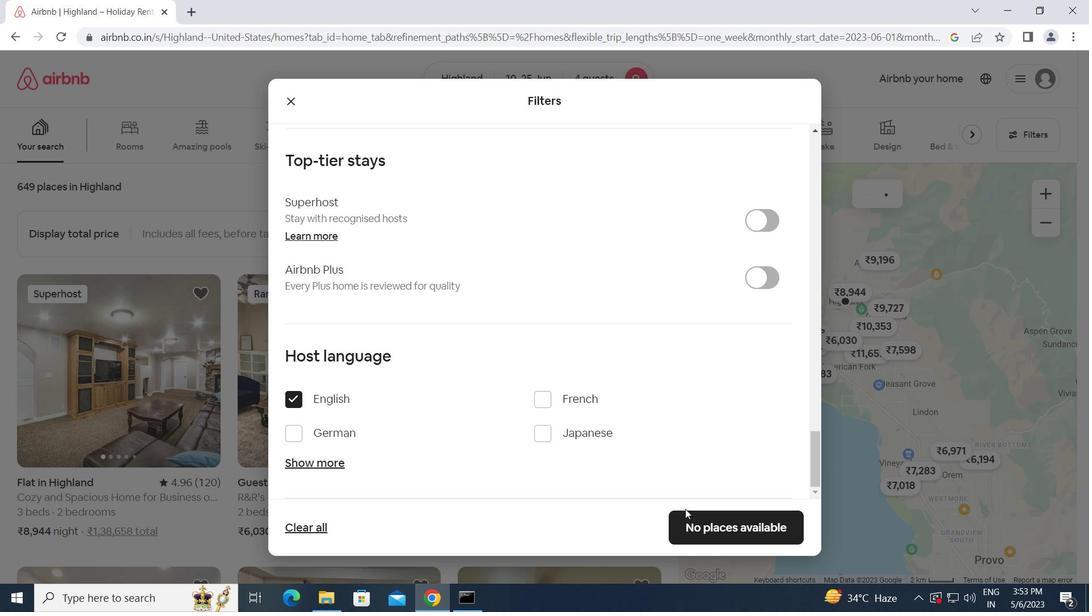 
Action: Mouse pressed left at (704, 521)
Screenshot: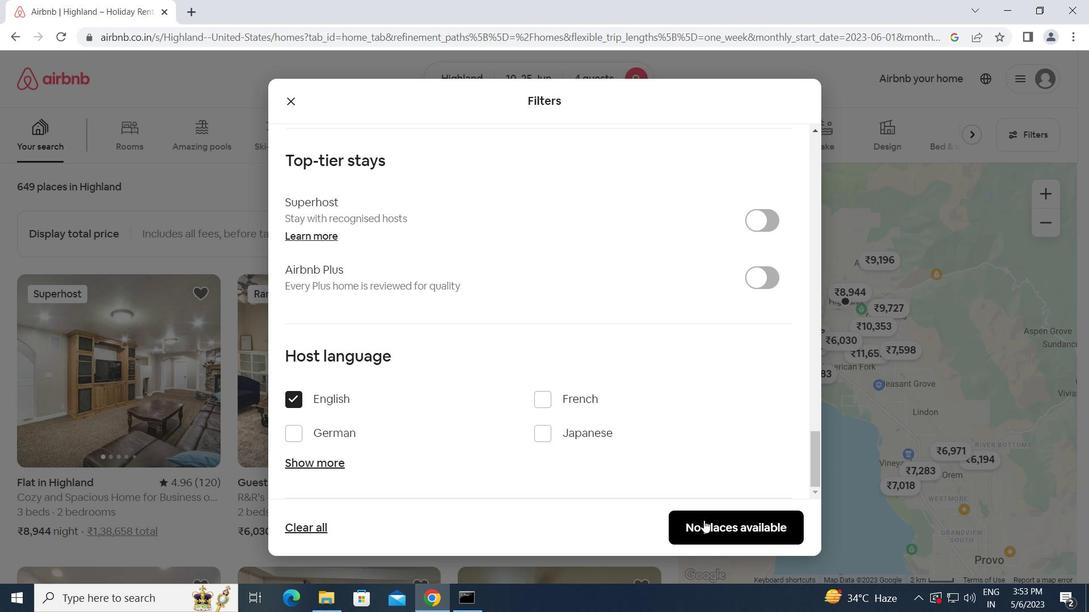 
